 Task: Find a flat in Pila, Philippines for 2 guests from June 5 to June 16, with a price range of ₹14,000 to ₹18,000, 1 bedroom, 1 bed, 1 bathroom, self check-in, and English-speaking host.
Action: Mouse pressed left at (473, 118)
Screenshot: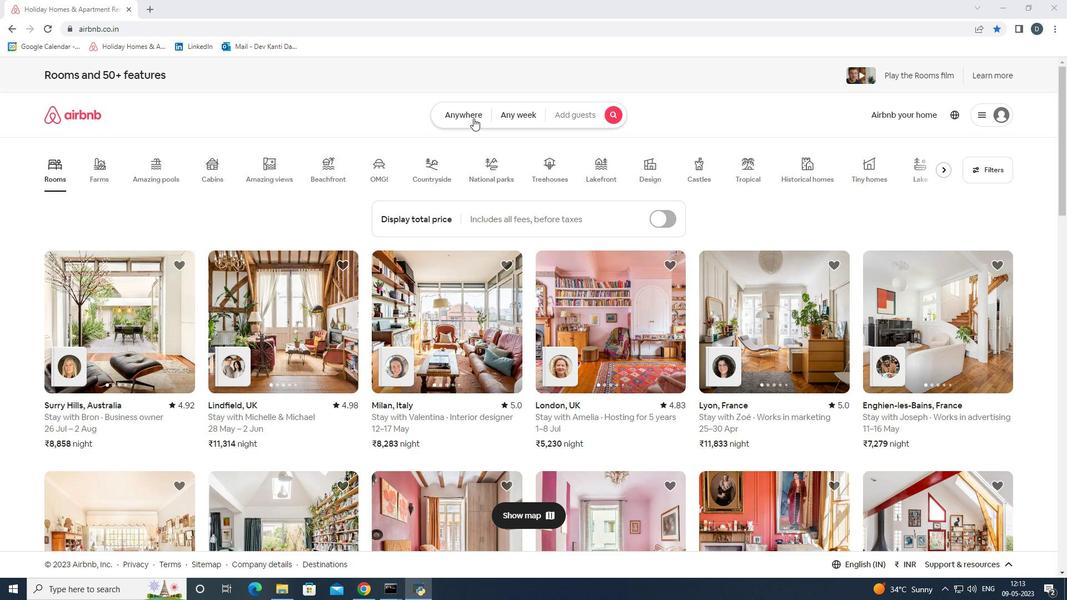 
Action: Mouse moved to (397, 159)
Screenshot: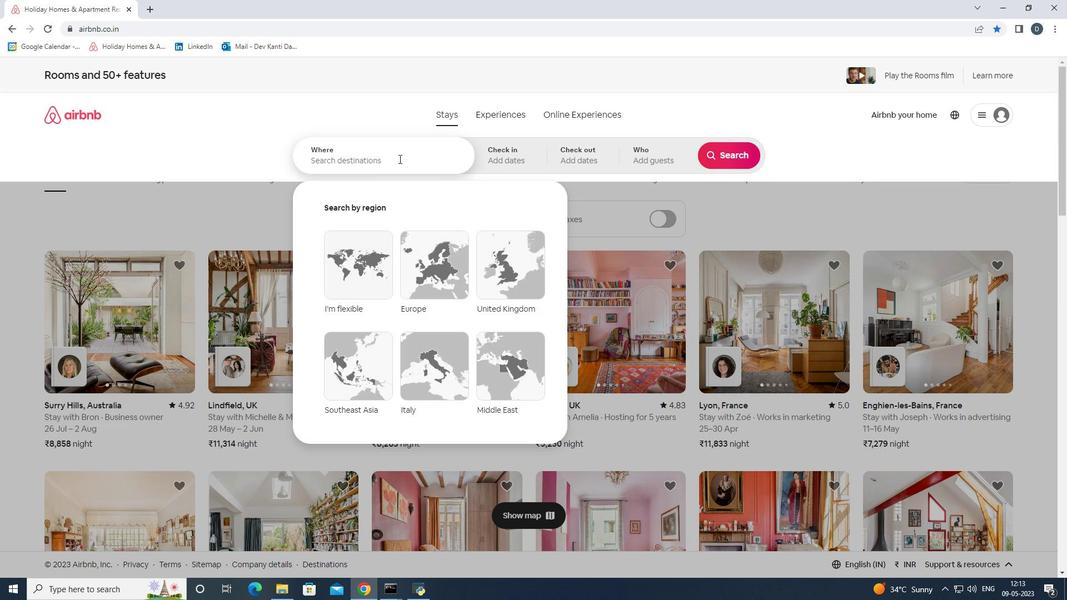 
Action: Mouse pressed left at (397, 159)
Screenshot: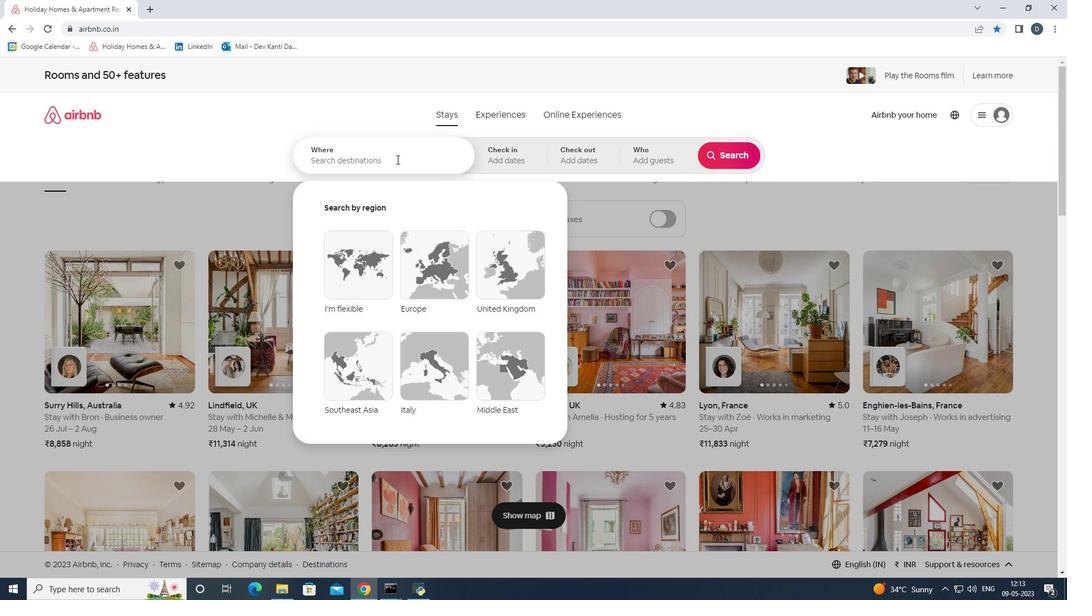 
Action: Key pressed <Key.shift><Key.shift><Key.shift>Pila,<Key.space><Key.shift><Key.shift><Key.shift><Key.shift><Key.shift><Key.shift><Key.shift><Key.shift><Key.shift>Philippines<Key.enter>
Screenshot: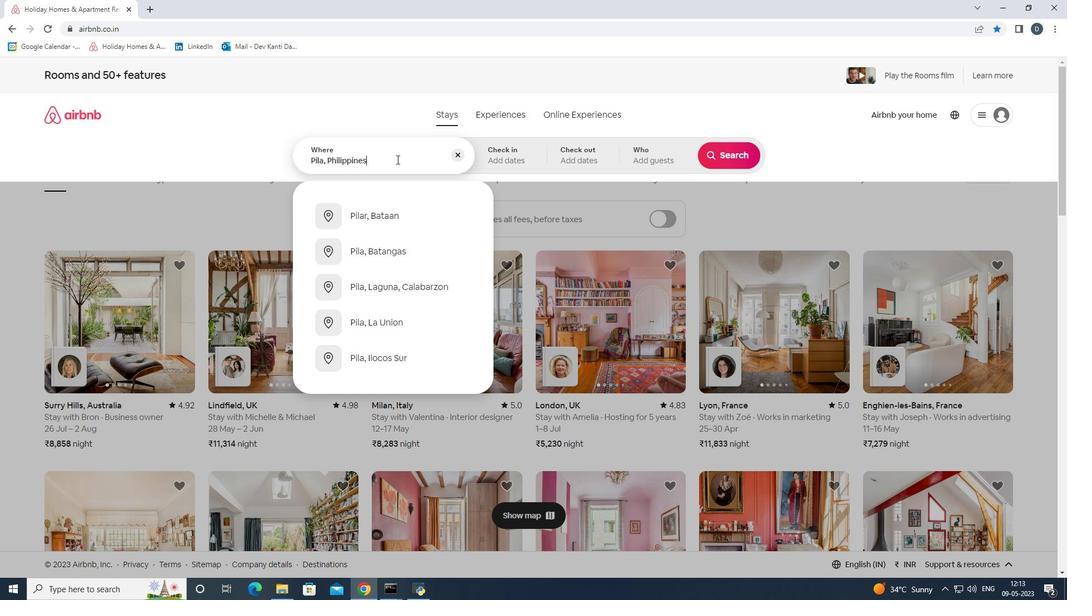 
Action: Mouse moved to (584, 313)
Screenshot: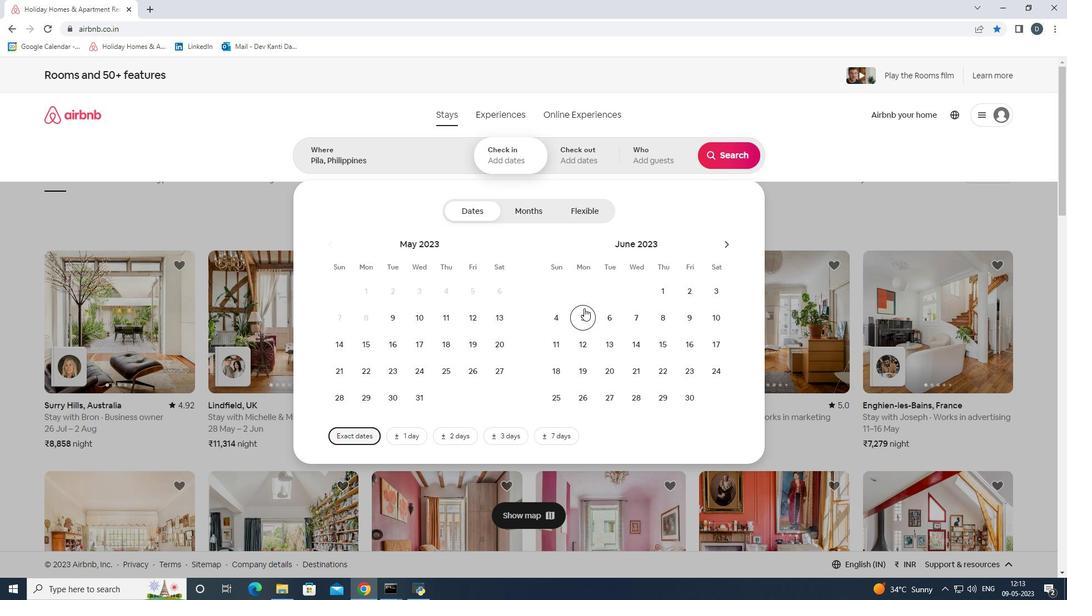 
Action: Mouse pressed left at (584, 313)
Screenshot: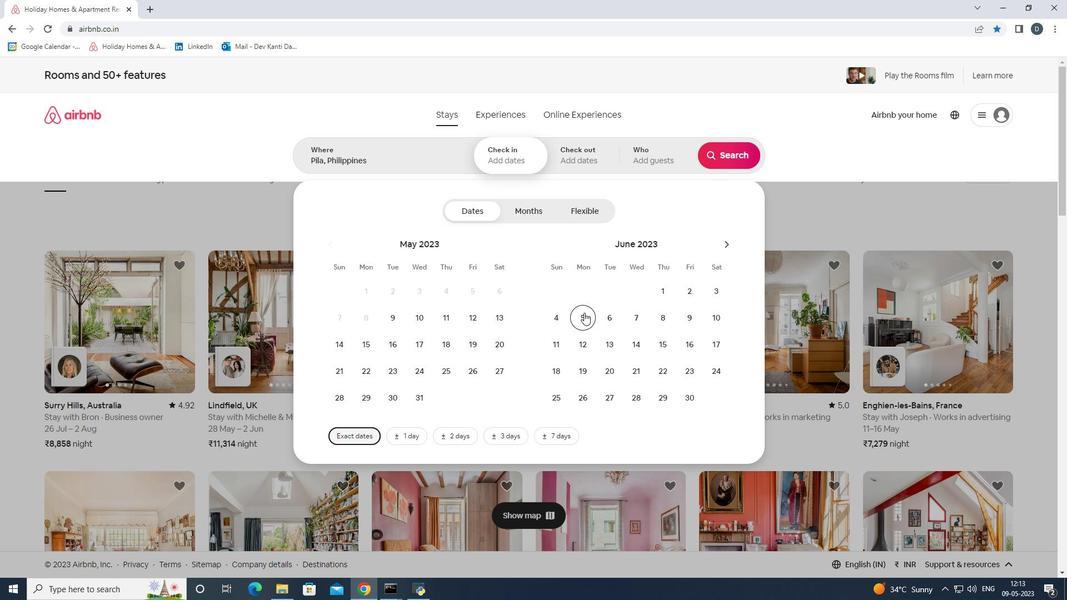 
Action: Mouse moved to (684, 342)
Screenshot: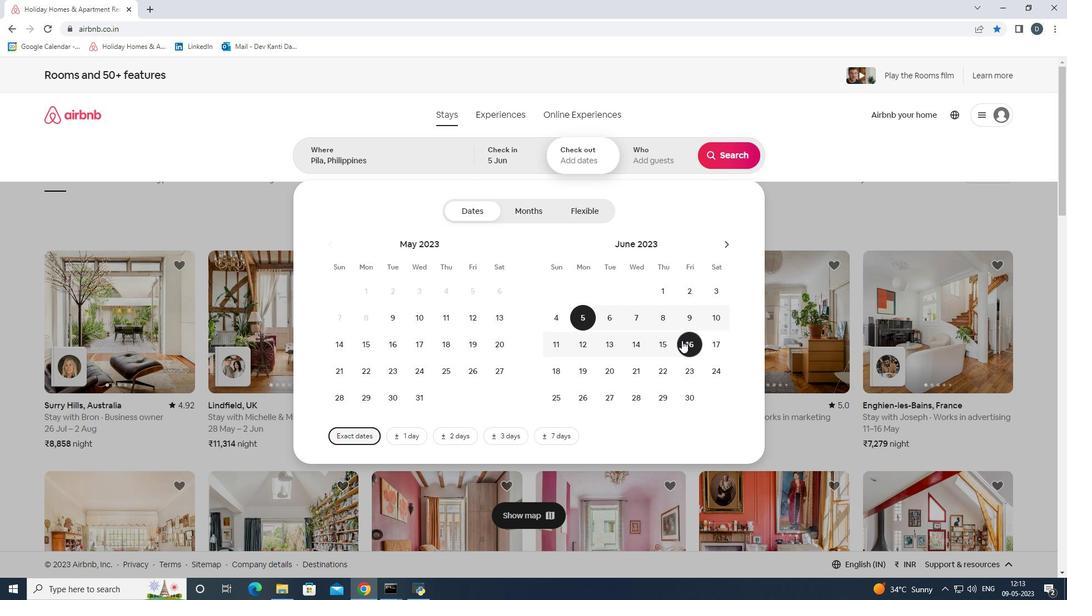 
Action: Mouse pressed left at (684, 342)
Screenshot: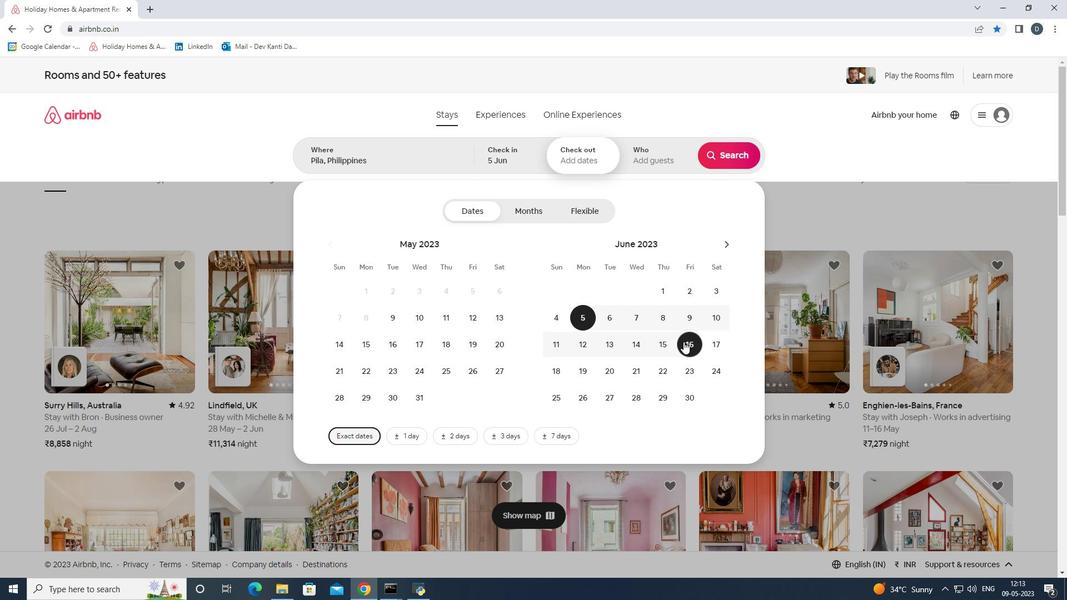 
Action: Mouse moved to (668, 162)
Screenshot: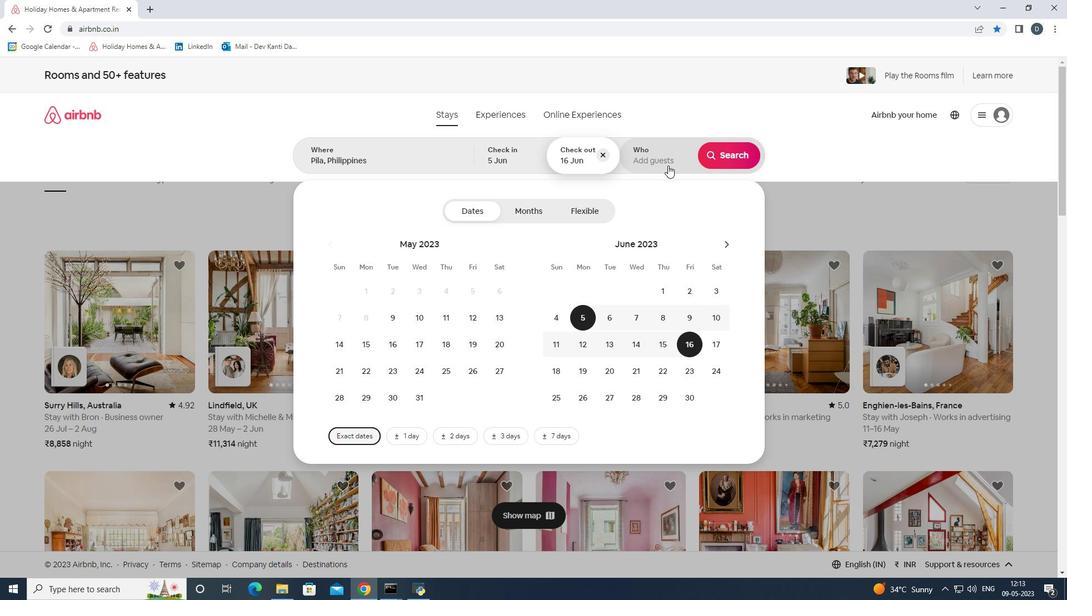 
Action: Mouse pressed left at (668, 162)
Screenshot: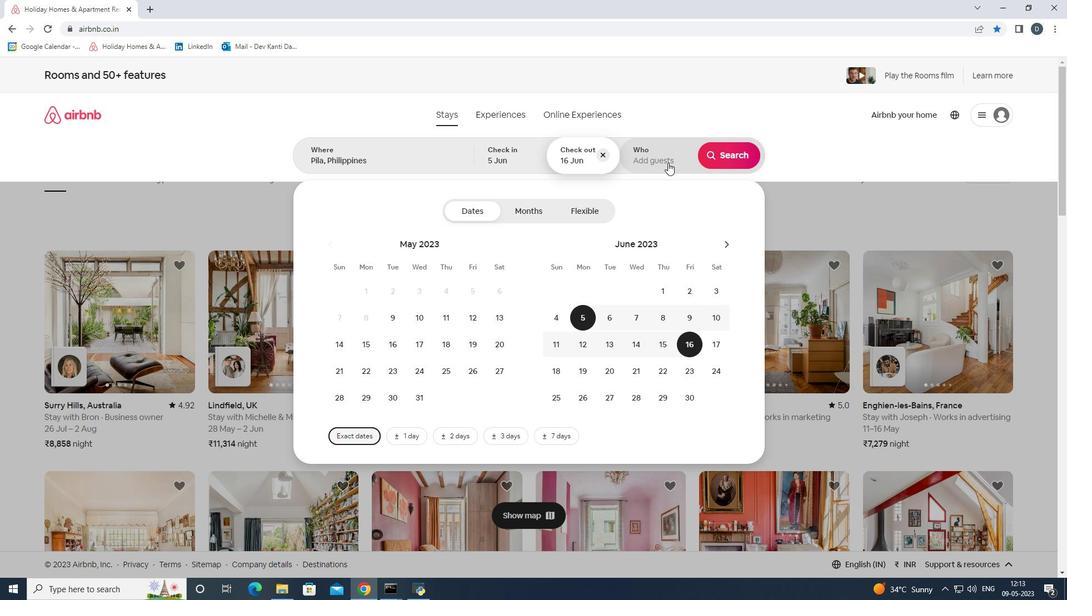 
Action: Mouse moved to (728, 215)
Screenshot: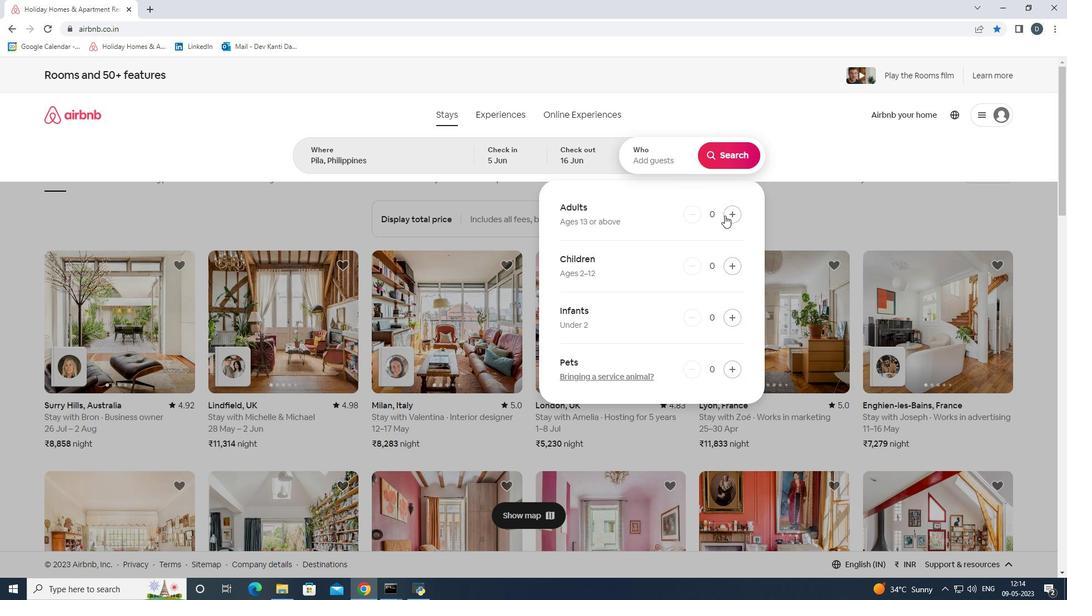 
Action: Mouse pressed left at (728, 215)
Screenshot: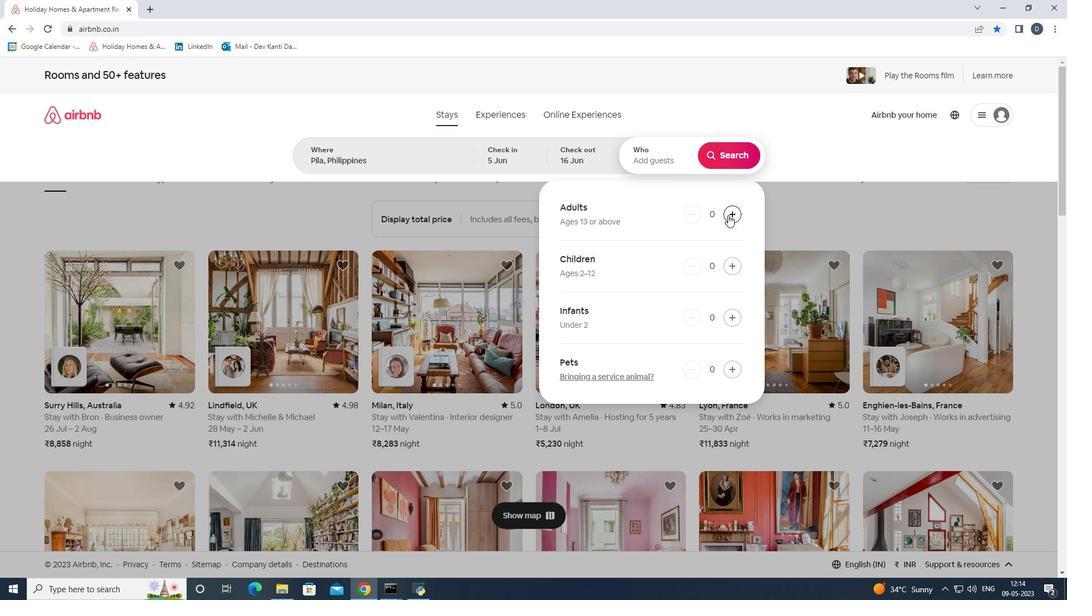 
Action: Mouse pressed left at (728, 215)
Screenshot: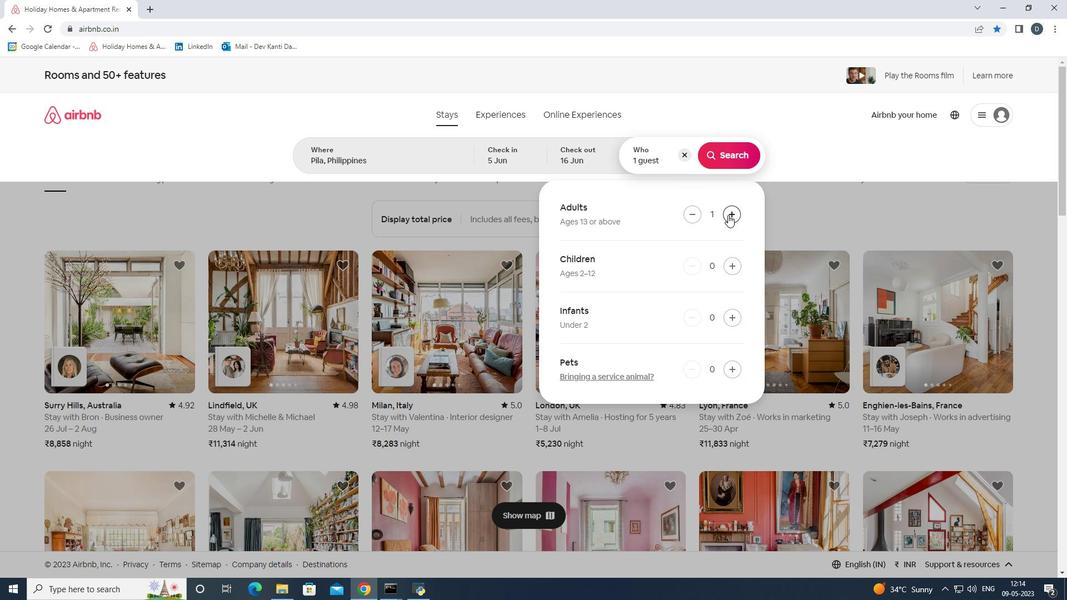 
Action: Mouse moved to (732, 162)
Screenshot: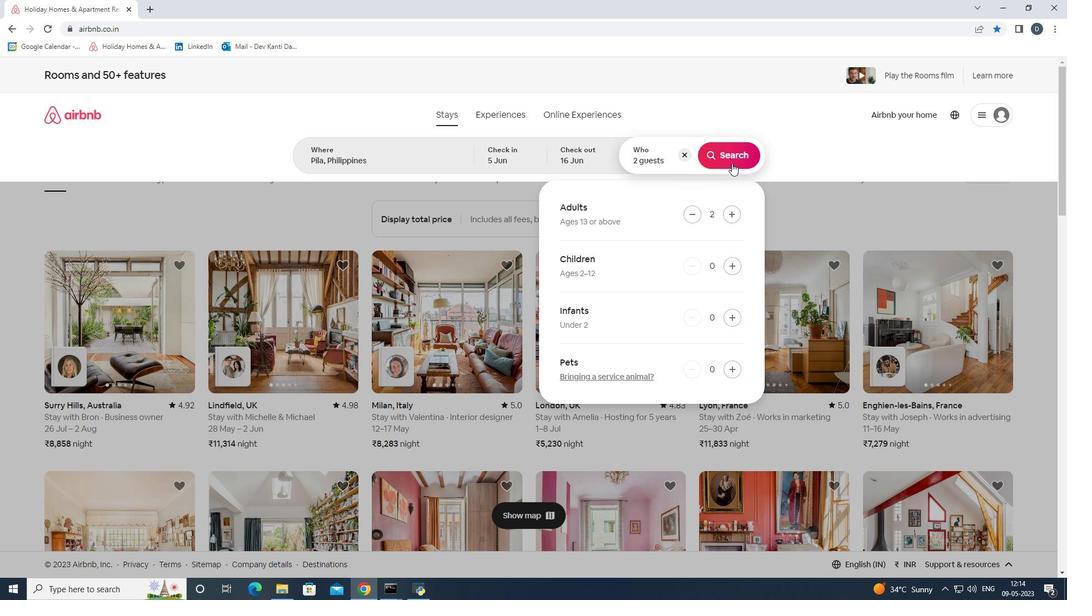 
Action: Mouse pressed left at (732, 162)
Screenshot: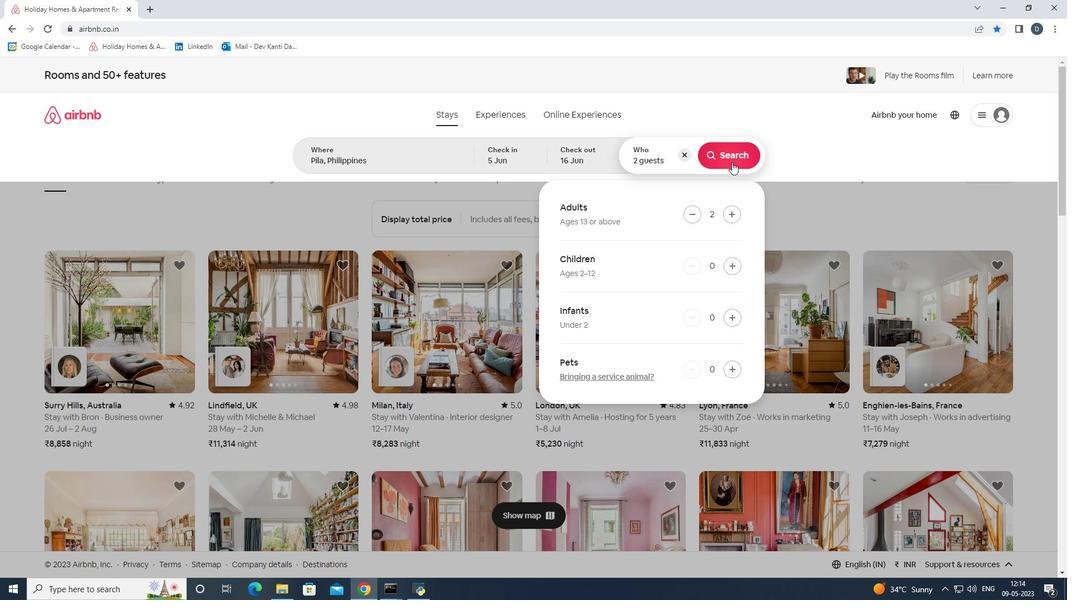 
Action: Mouse moved to (1010, 122)
Screenshot: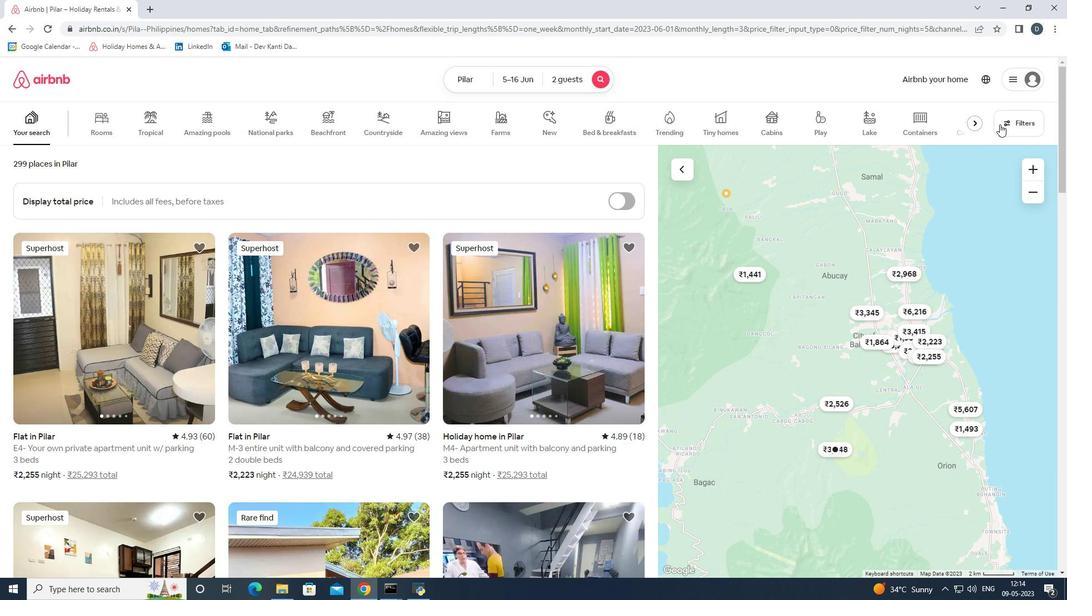 
Action: Mouse pressed left at (1010, 122)
Screenshot: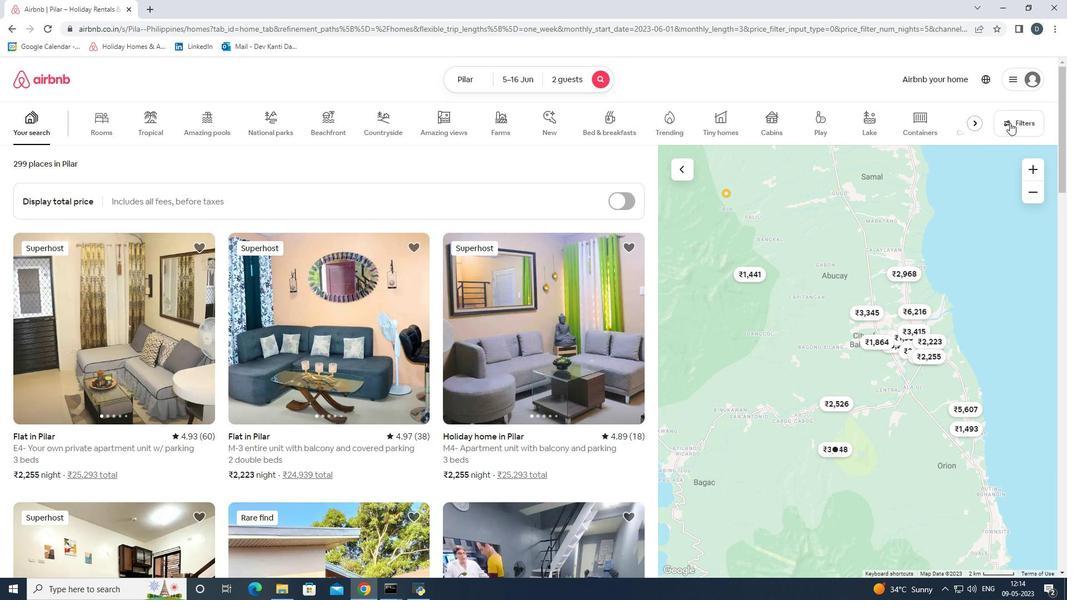 
Action: Mouse moved to (471, 395)
Screenshot: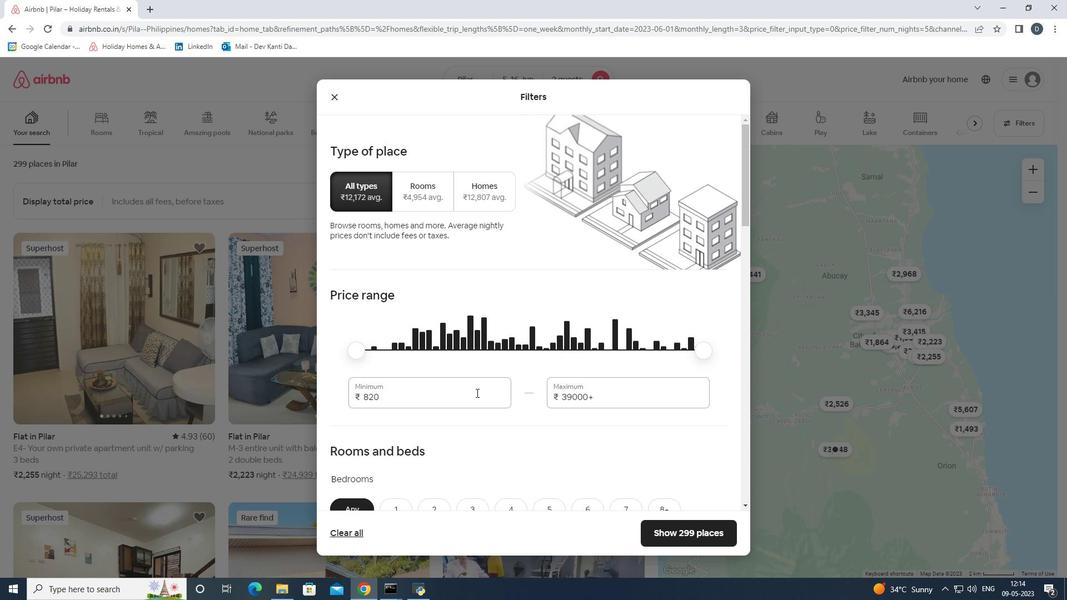 
Action: Mouse pressed left at (471, 395)
Screenshot: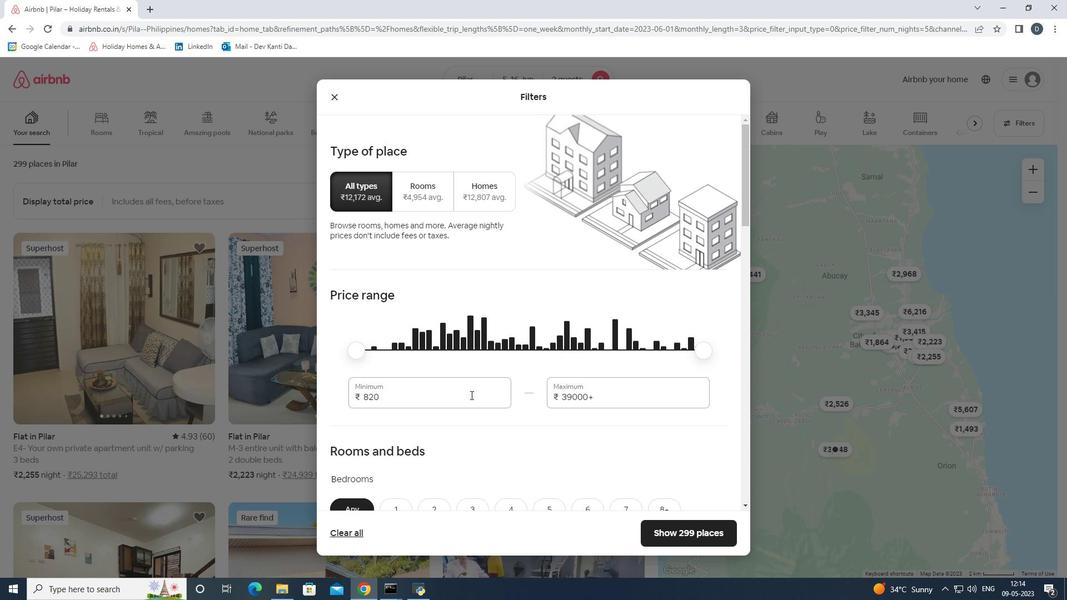 
Action: Mouse pressed left at (471, 395)
Screenshot: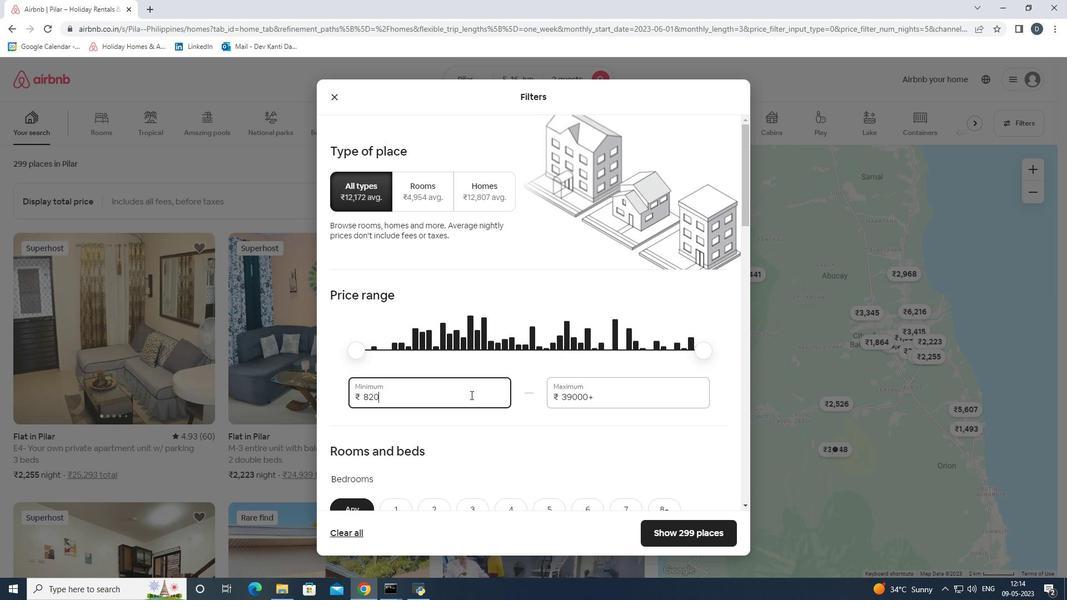 
Action: Mouse moved to (470, 395)
Screenshot: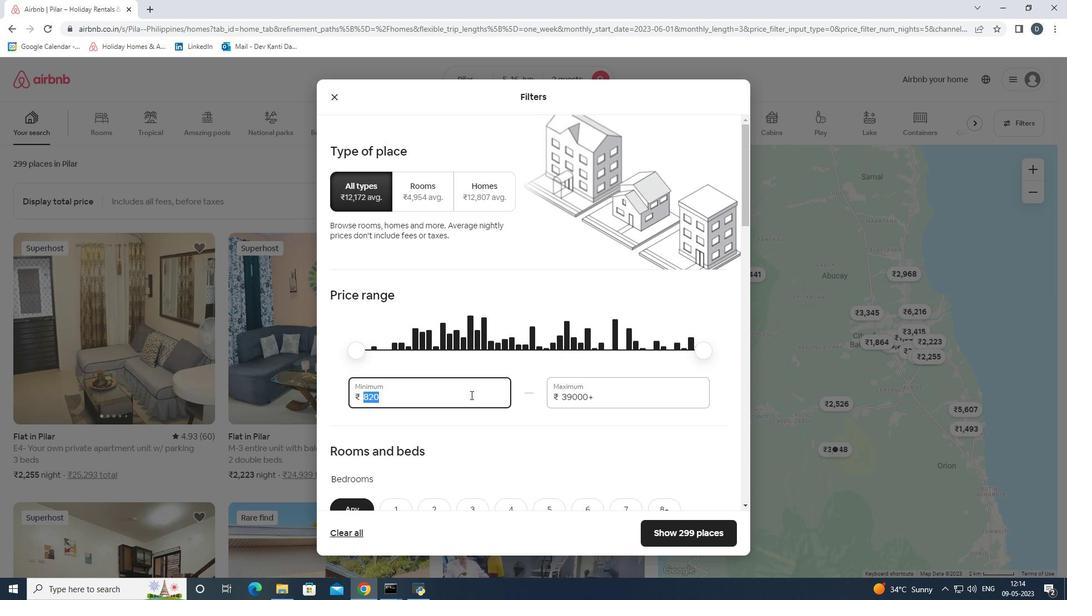 
Action: Key pressed 14000<Key.tab>18000
Screenshot: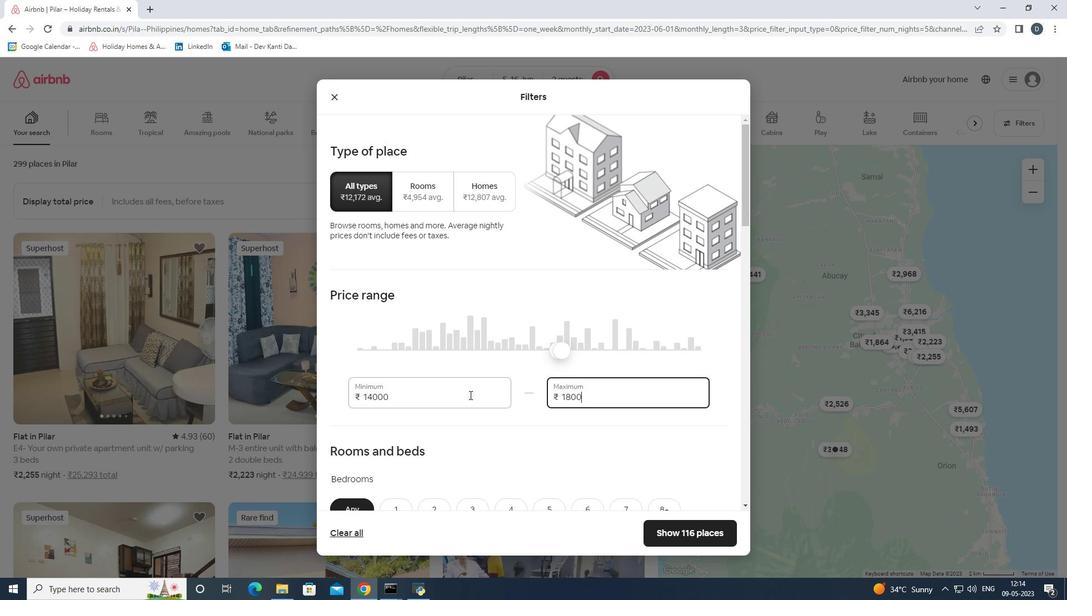 
Action: Mouse scrolled (470, 394) with delta (0, 0)
Screenshot: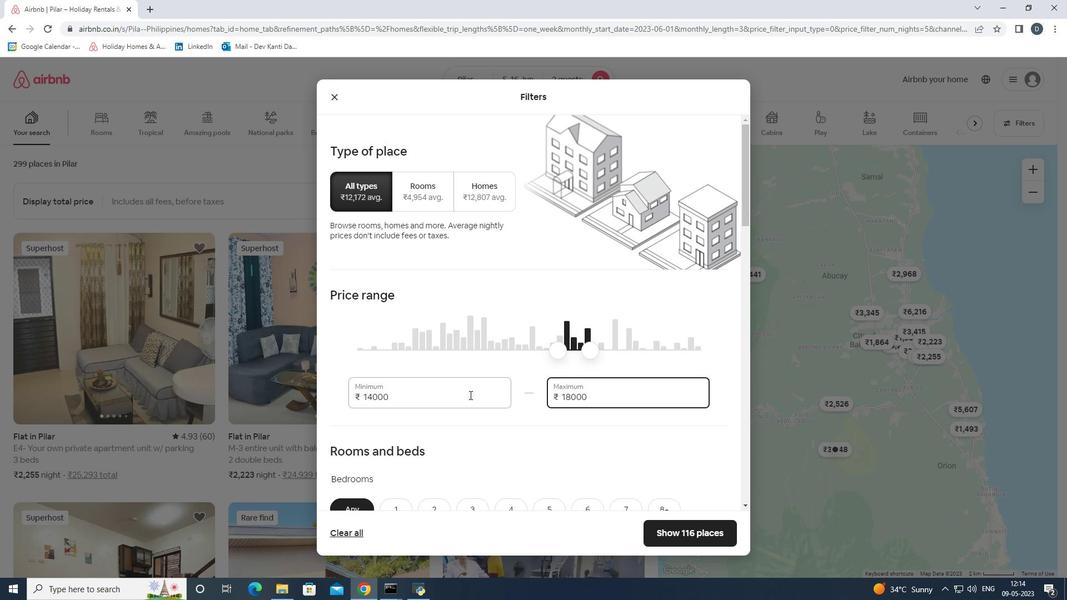 
Action: Mouse moved to (469, 395)
Screenshot: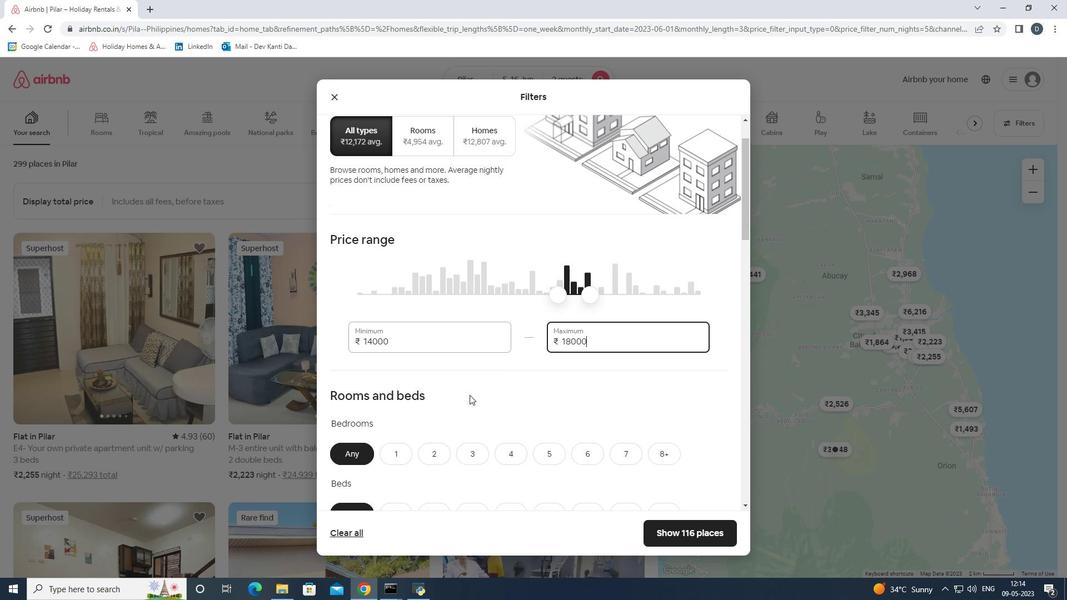 
Action: Mouse scrolled (469, 394) with delta (0, 0)
Screenshot: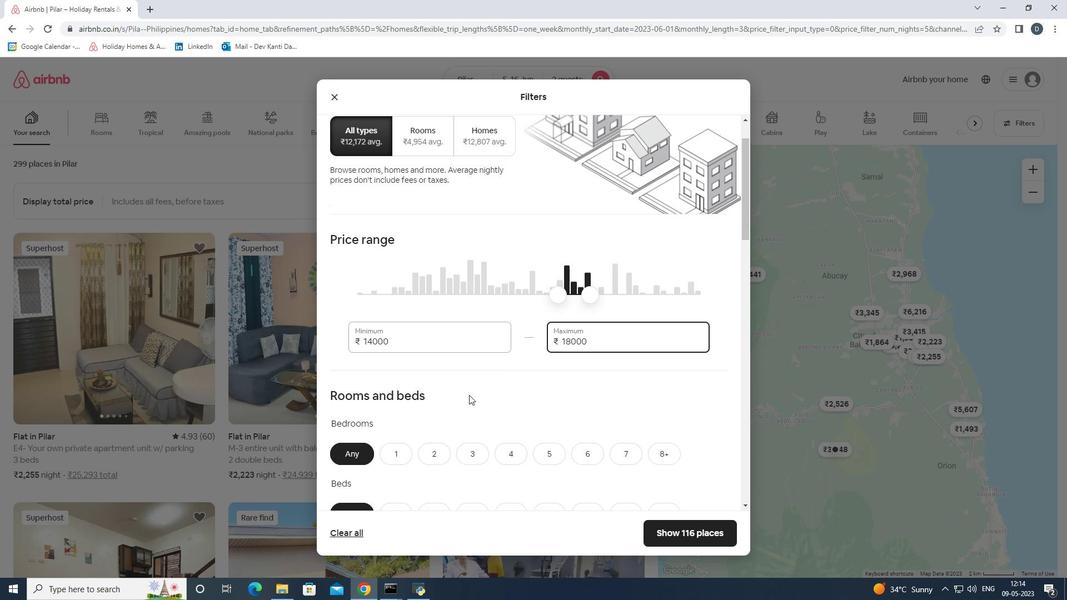 
Action: Mouse moved to (468, 395)
Screenshot: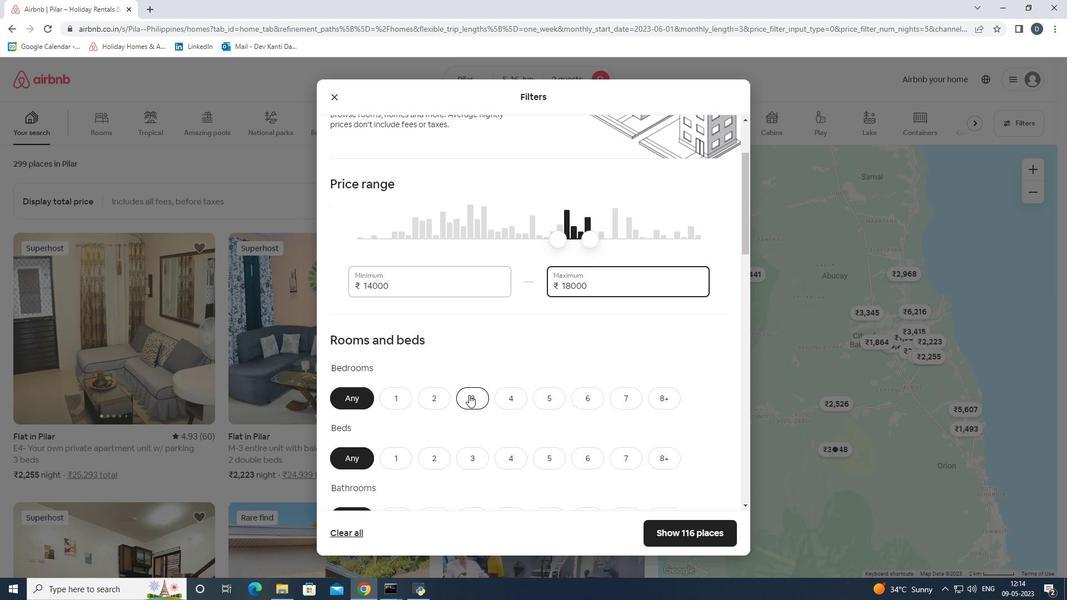 
Action: Mouse scrolled (468, 394) with delta (0, 0)
Screenshot: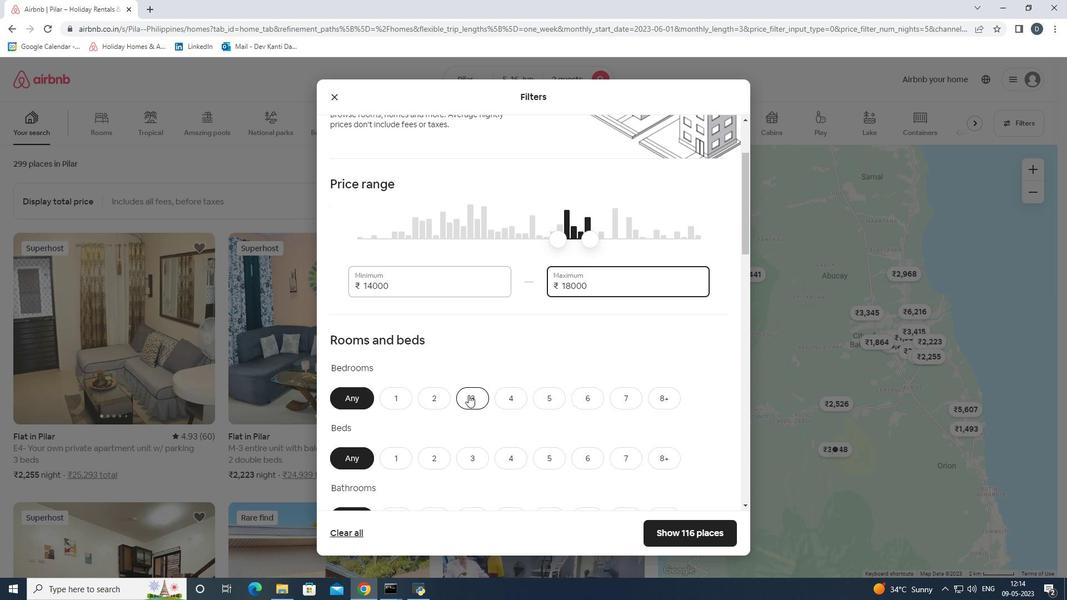 
Action: Mouse moved to (400, 345)
Screenshot: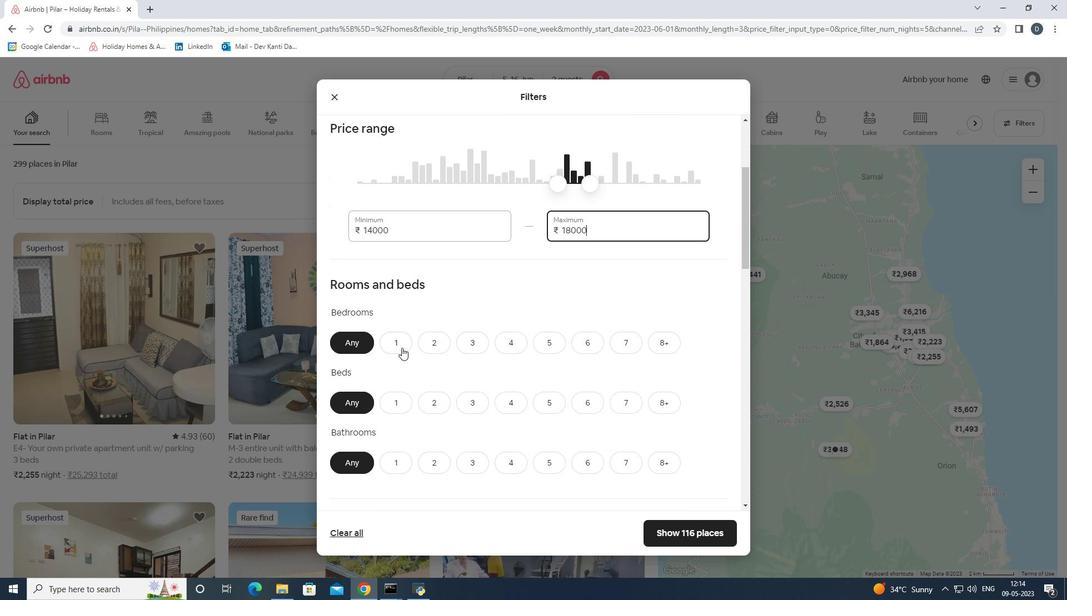 
Action: Mouse pressed left at (400, 345)
Screenshot: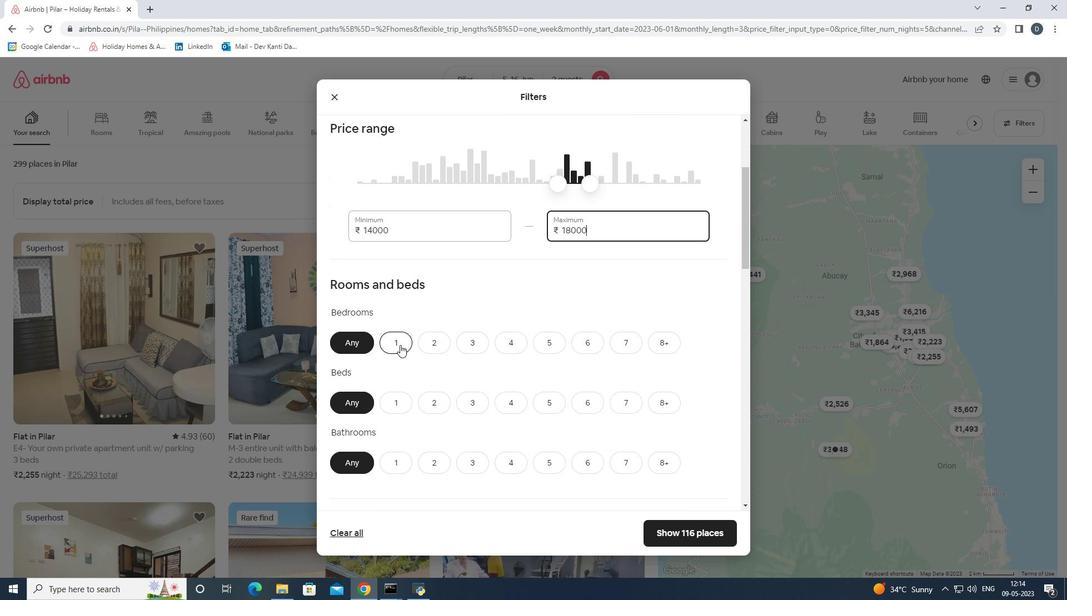 
Action: Mouse moved to (394, 401)
Screenshot: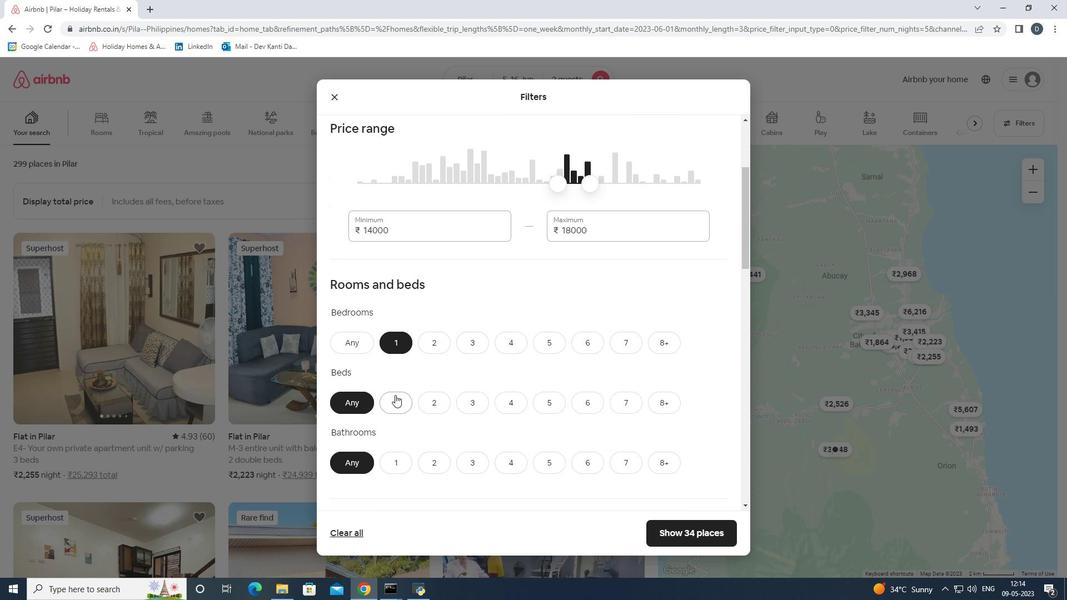 
Action: Mouse pressed left at (394, 401)
Screenshot: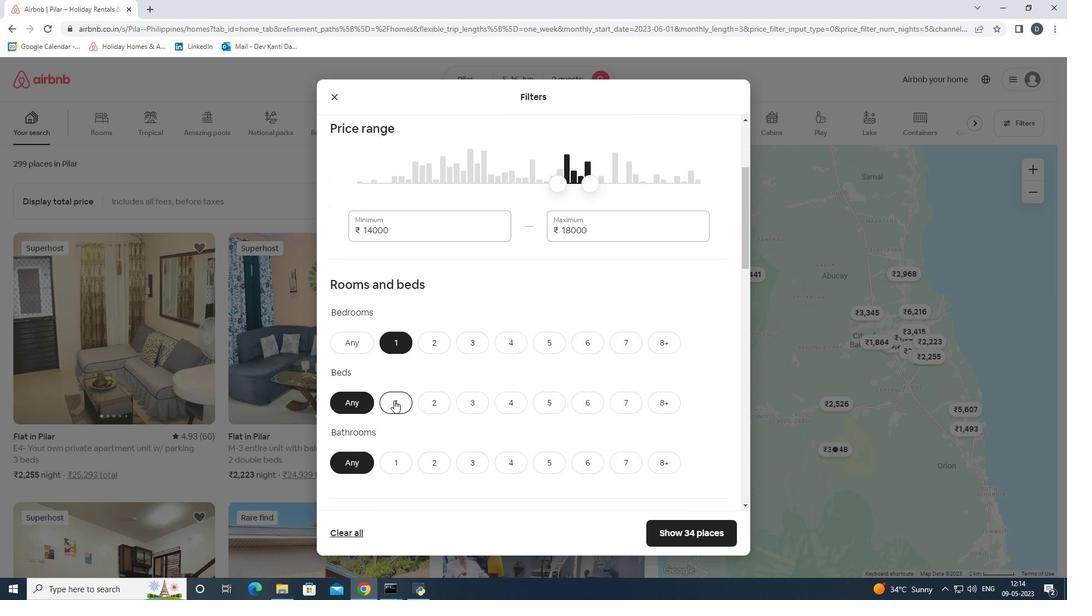 
Action: Mouse moved to (391, 456)
Screenshot: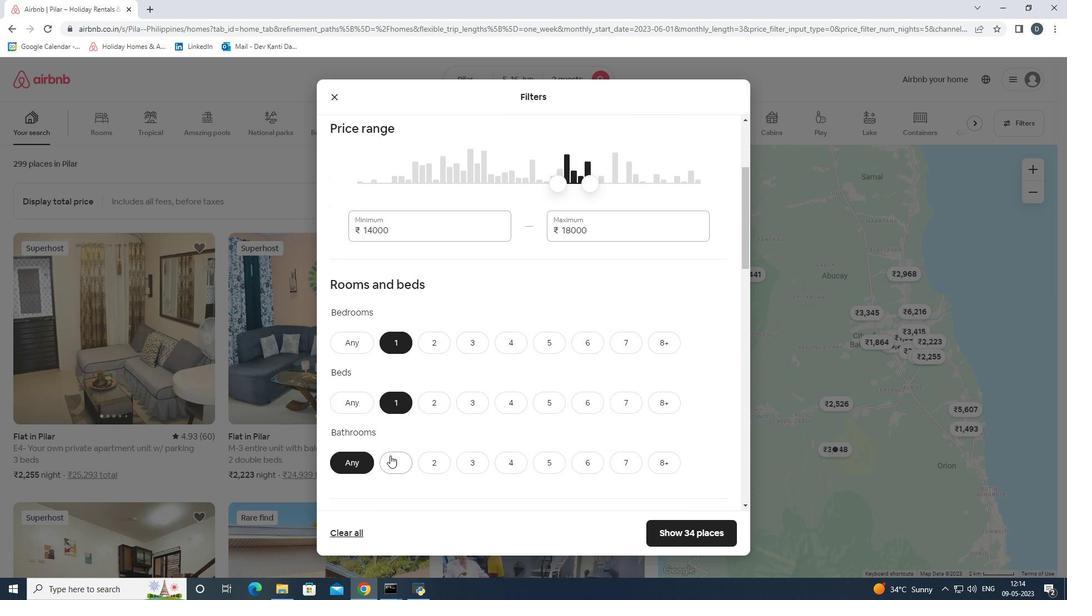 
Action: Mouse pressed left at (391, 456)
Screenshot: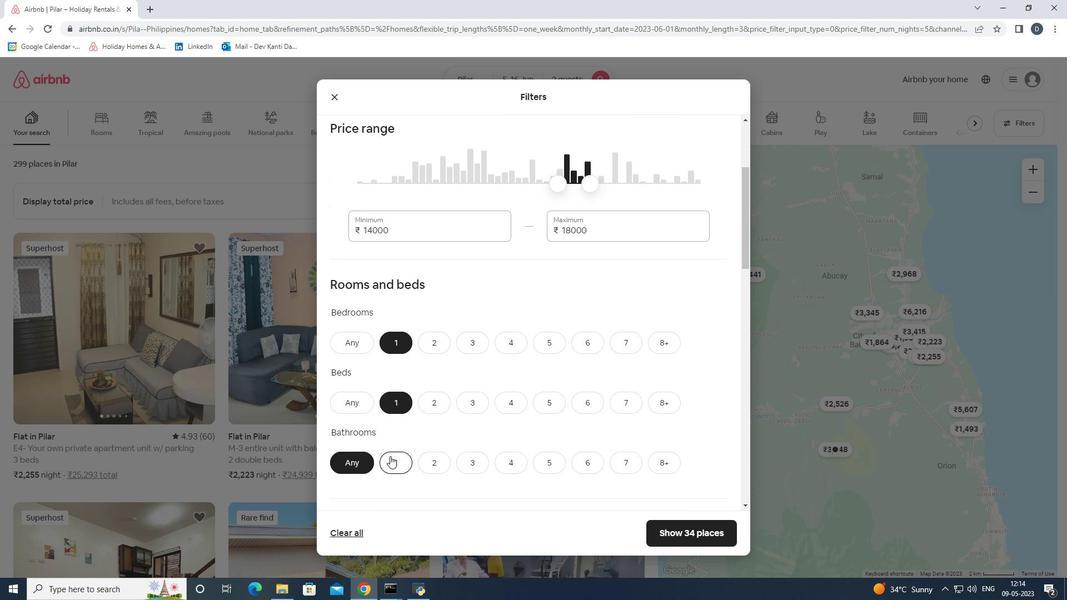 
Action: Mouse scrolled (391, 456) with delta (0, 0)
Screenshot: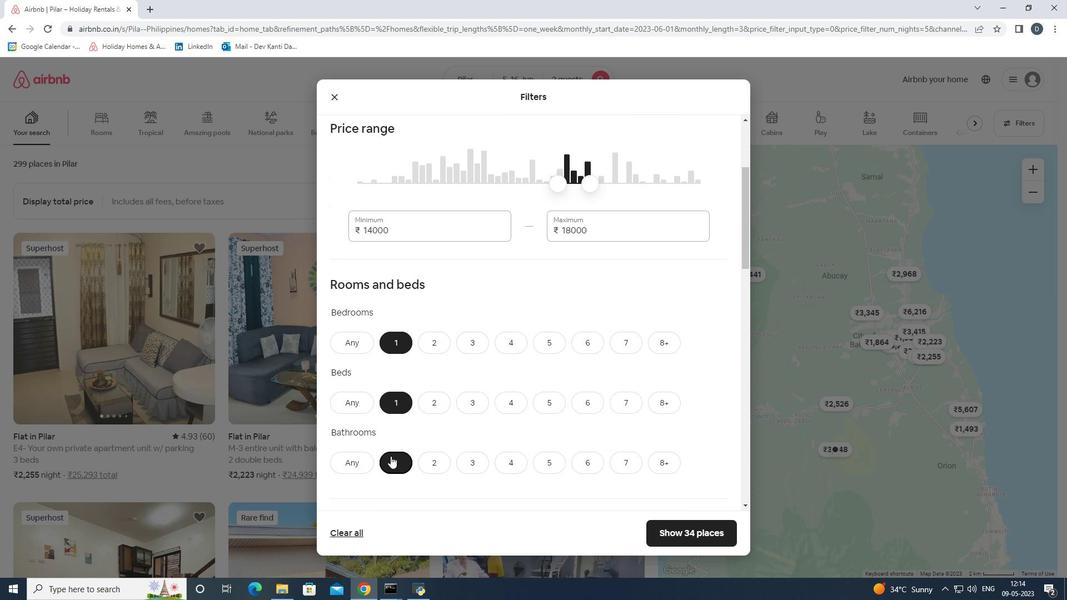 
Action: Mouse scrolled (391, 456) with delta (0, 0)
Screenshot: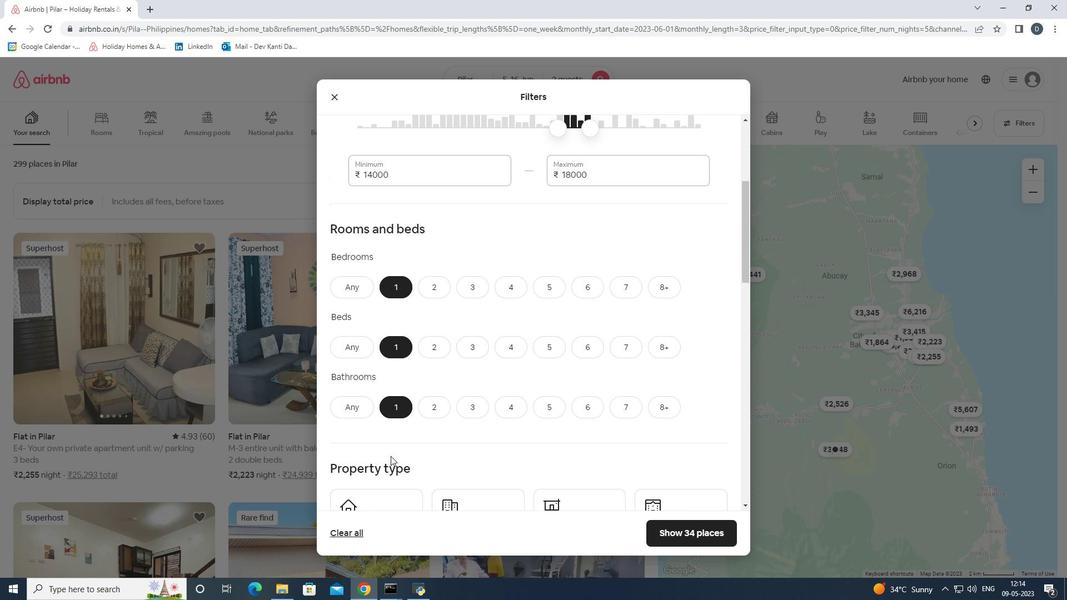 
Action: Mouse pressed left at (391, 456)
Screenshot: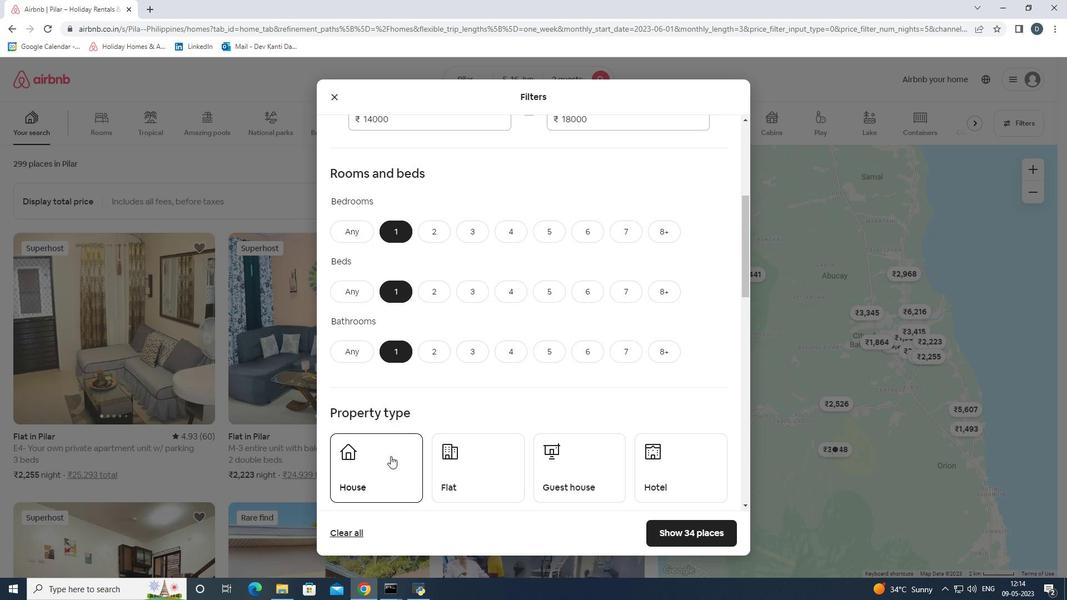 
Action: Mouse moved to (455, 460)
Screenshot: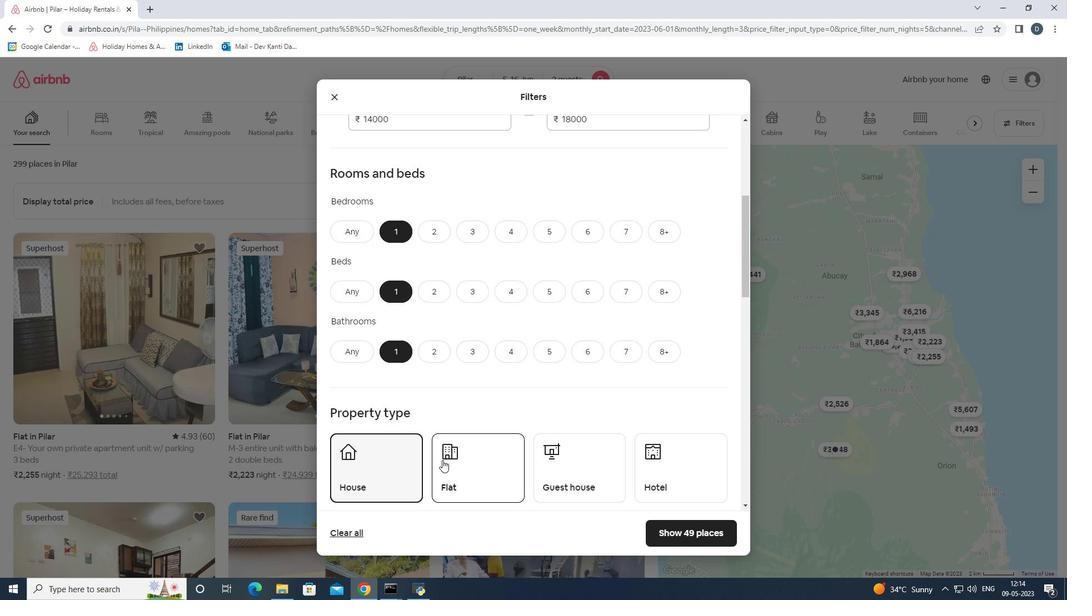 
Action: Mouse pressed left at (455, 460)
Screenshot: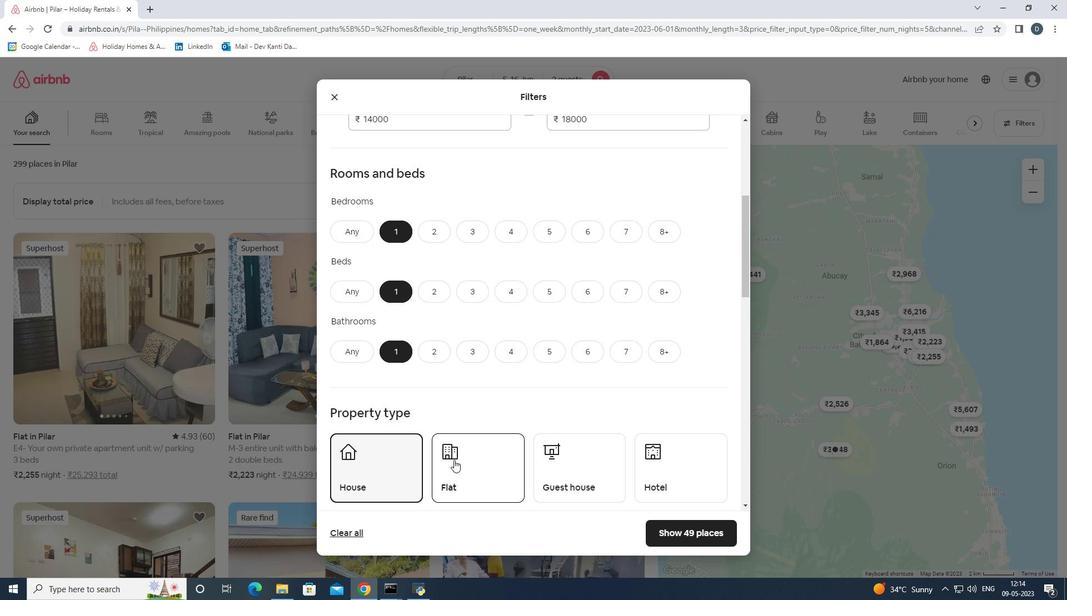 
Action: Mouse moved to (549, 463)
Screenshot: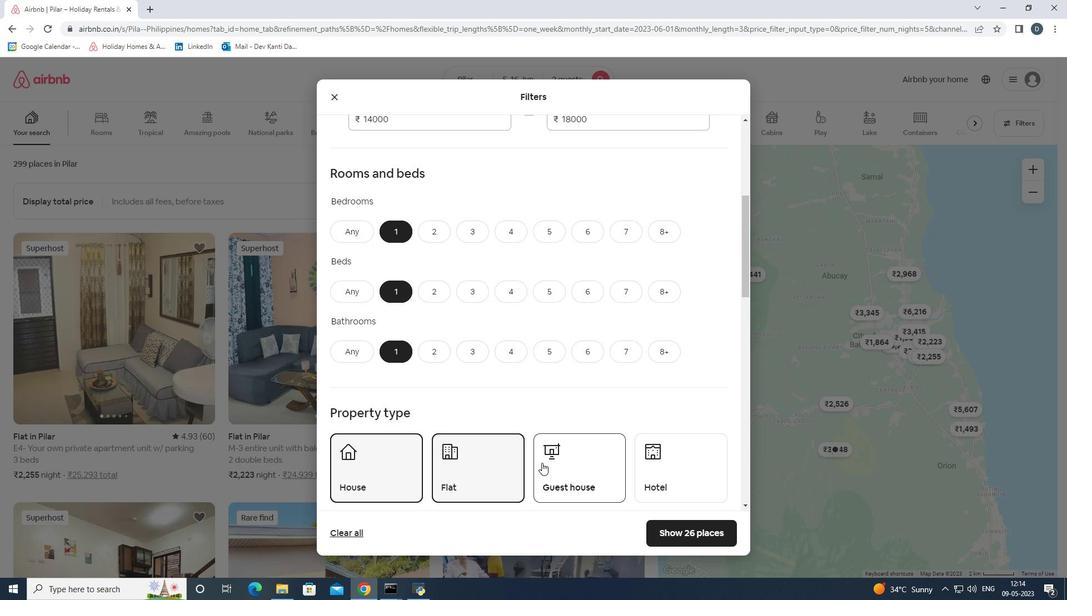 
Action: Mouse pressed left at (549, 463)
Screenshot: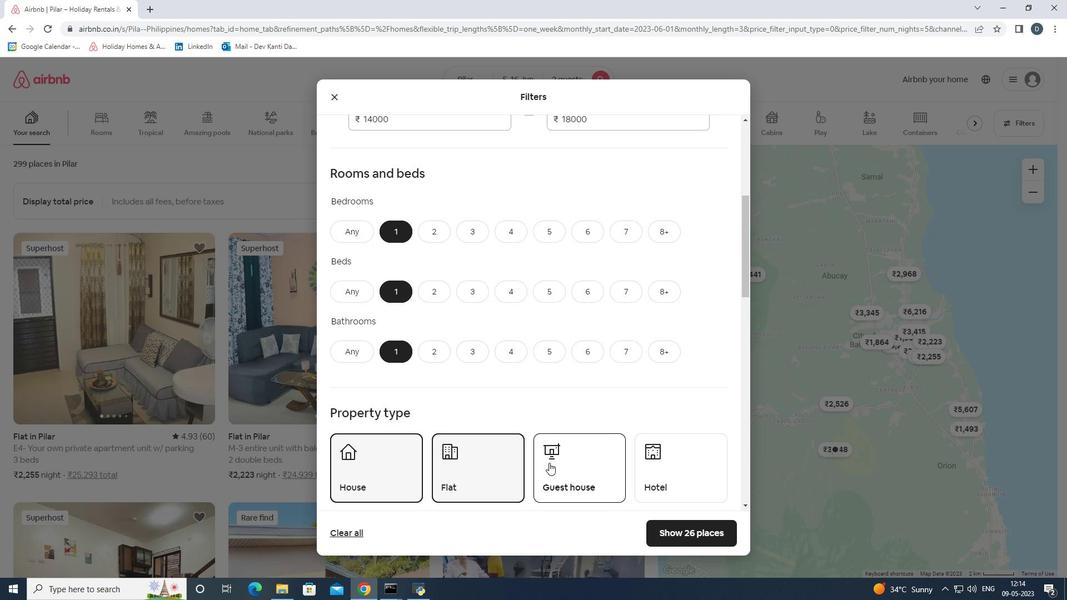 
Action: Mouse moved to (654, 457)
Screenshot: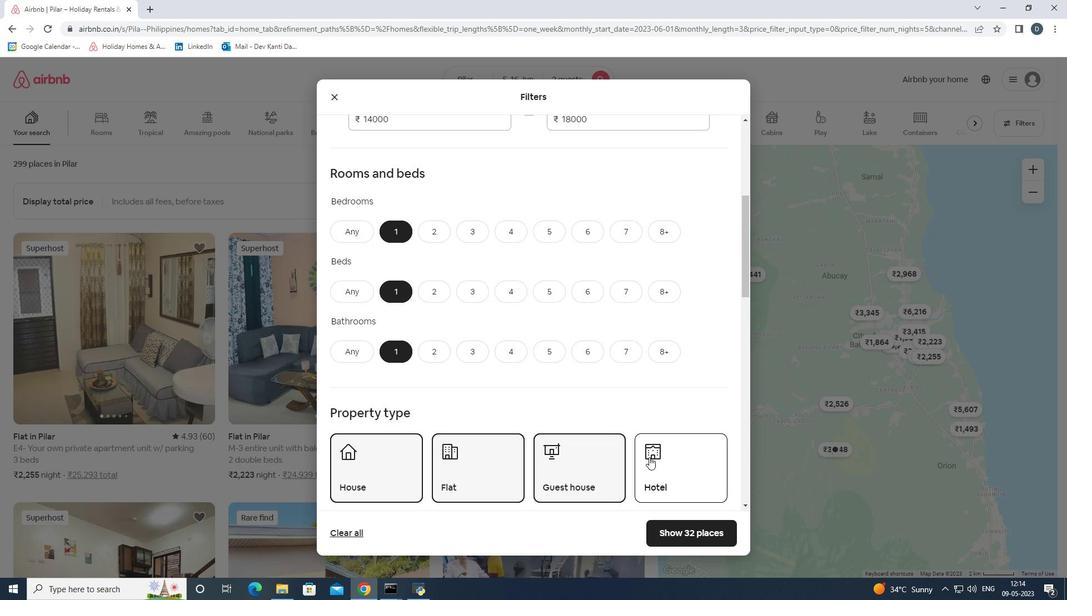 
Action: Mouse pressed left at (654, 457)
Screenshot: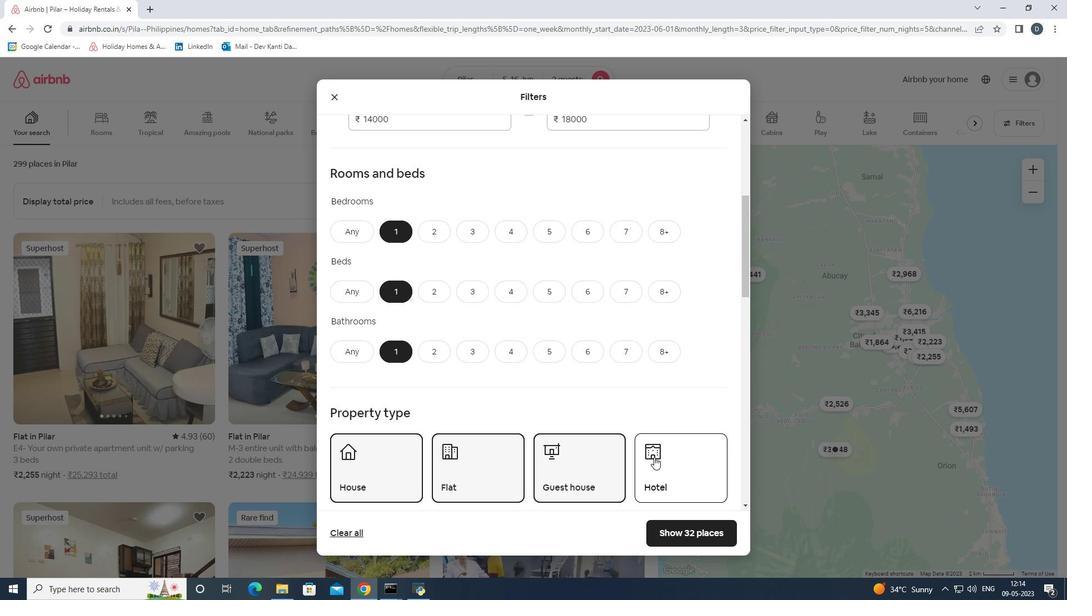 
Action: Mouse scrolled (654, 457) with delta (0, 0)
Screenshot: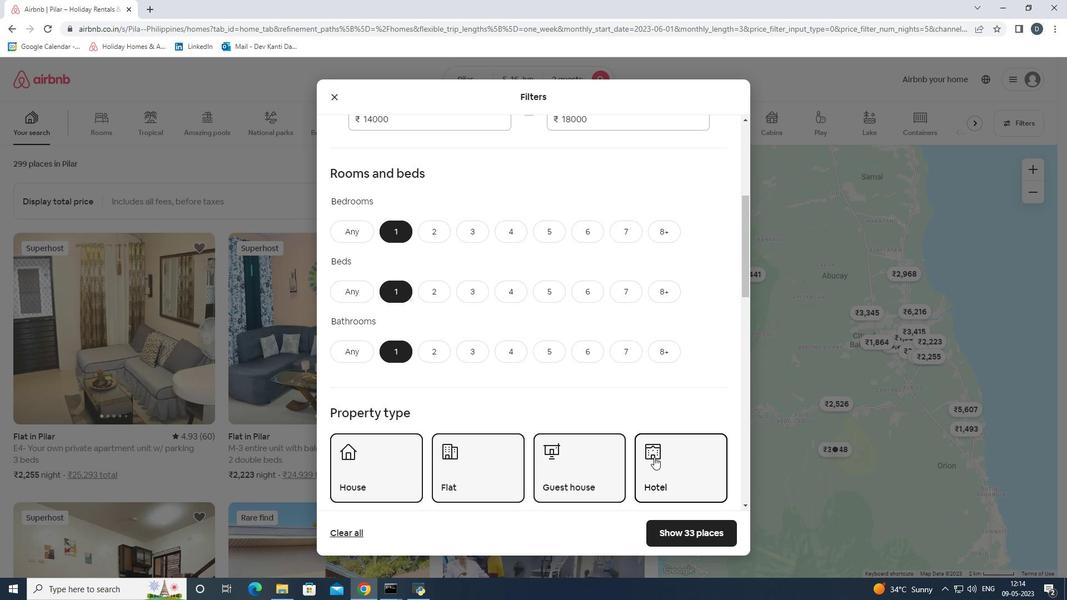 
Action: Mouse scrolled (654, 457) with delta (0, 0)
Screenshot: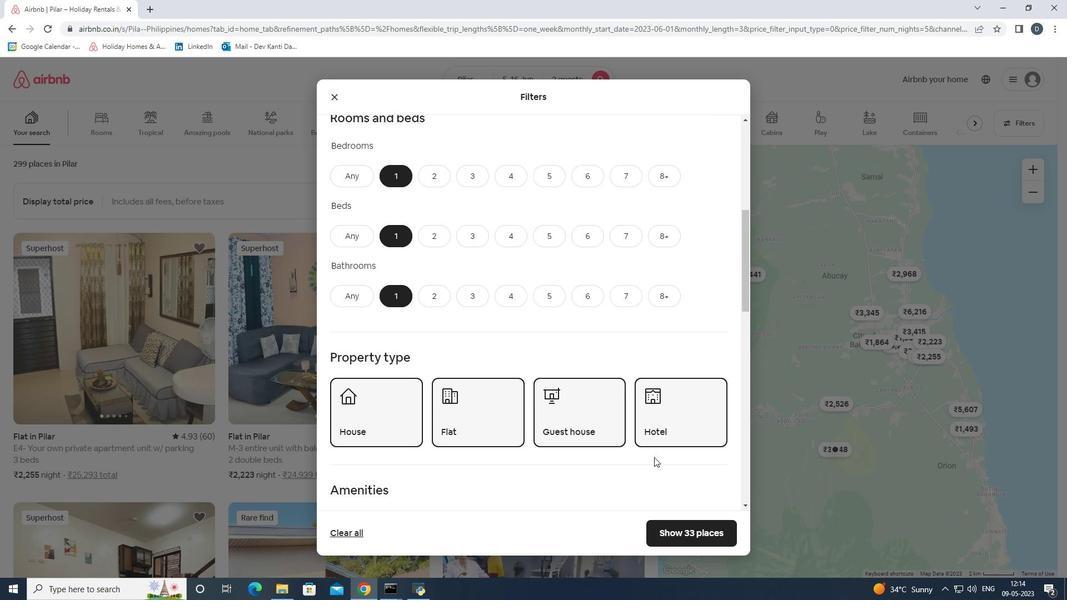 
Action: Mouse scrolled (654, 457) with delta (0, 0)
Screenshot: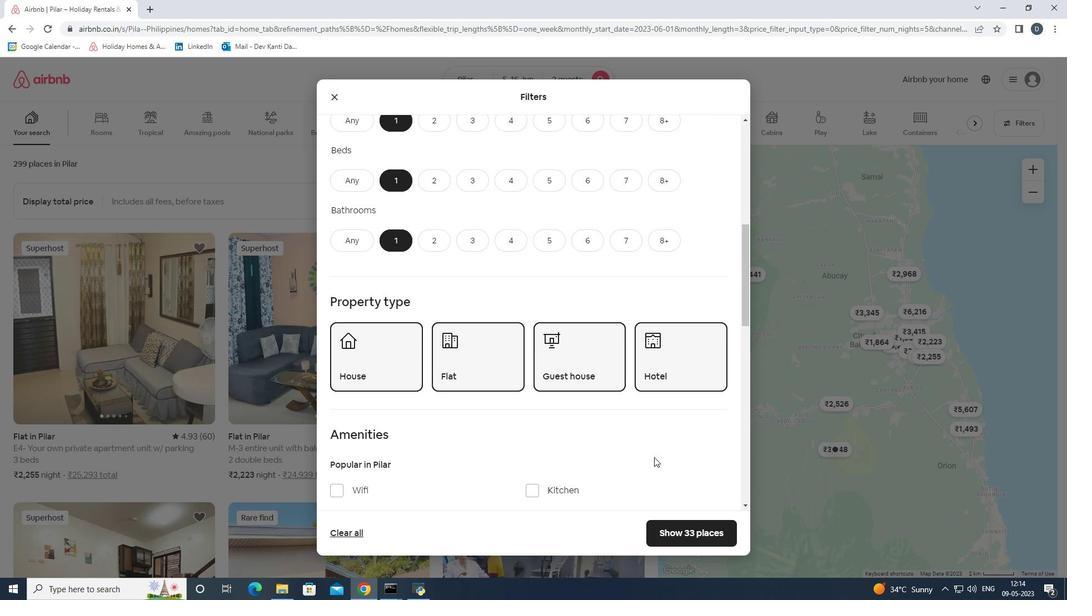 
Action: Mouse scrolled (654, 457) with delta (0, 0)
Screenshot: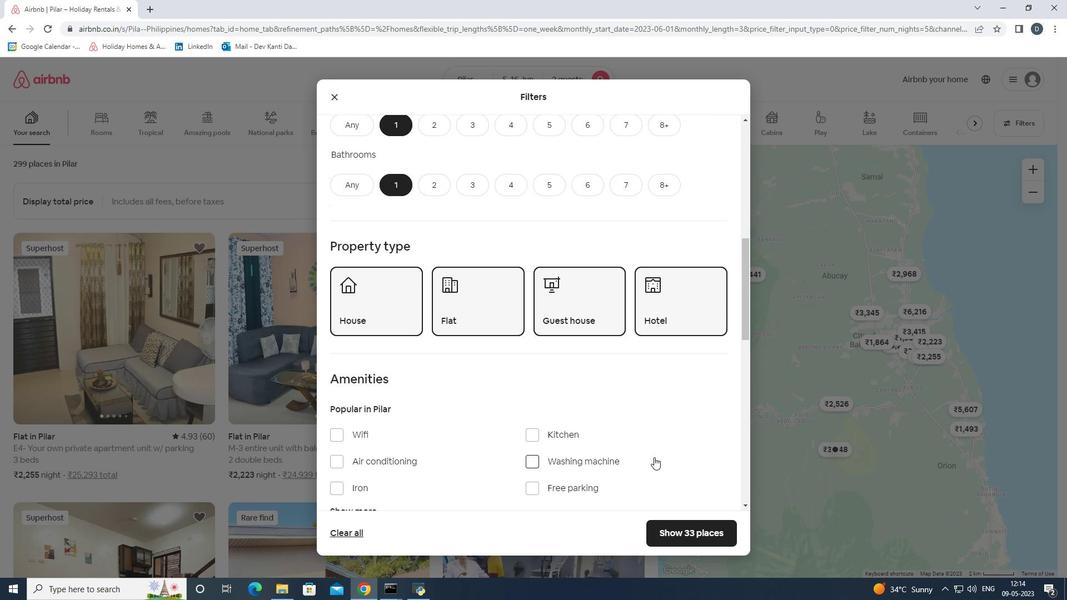 
Action: Mouse moved to (655, 457)
Screenshot: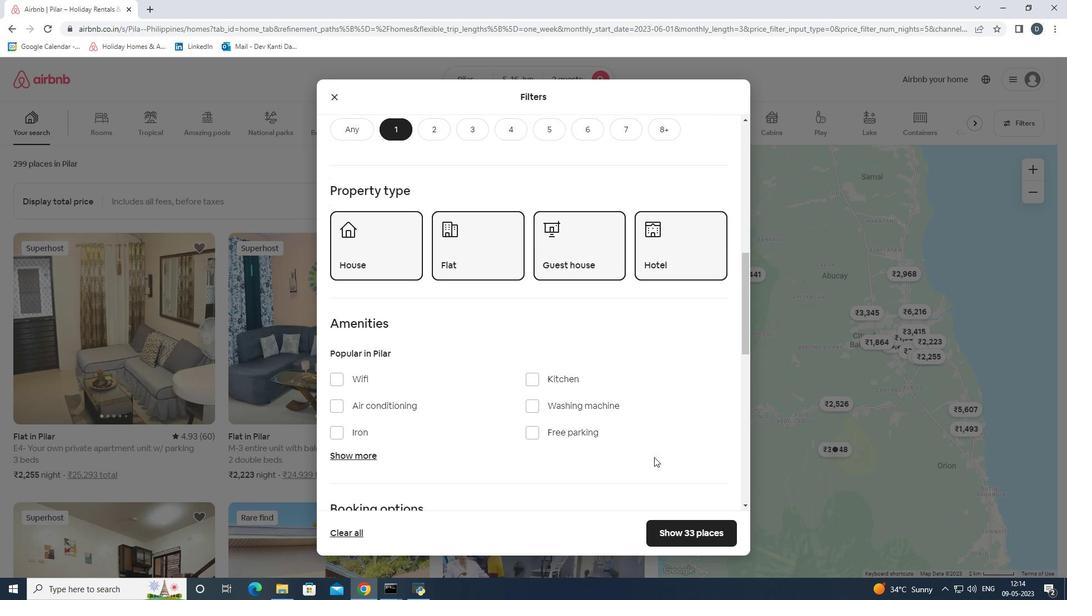 
Action: Mouse scrolled (655, 456) with delta (0, 0)
Screenshot: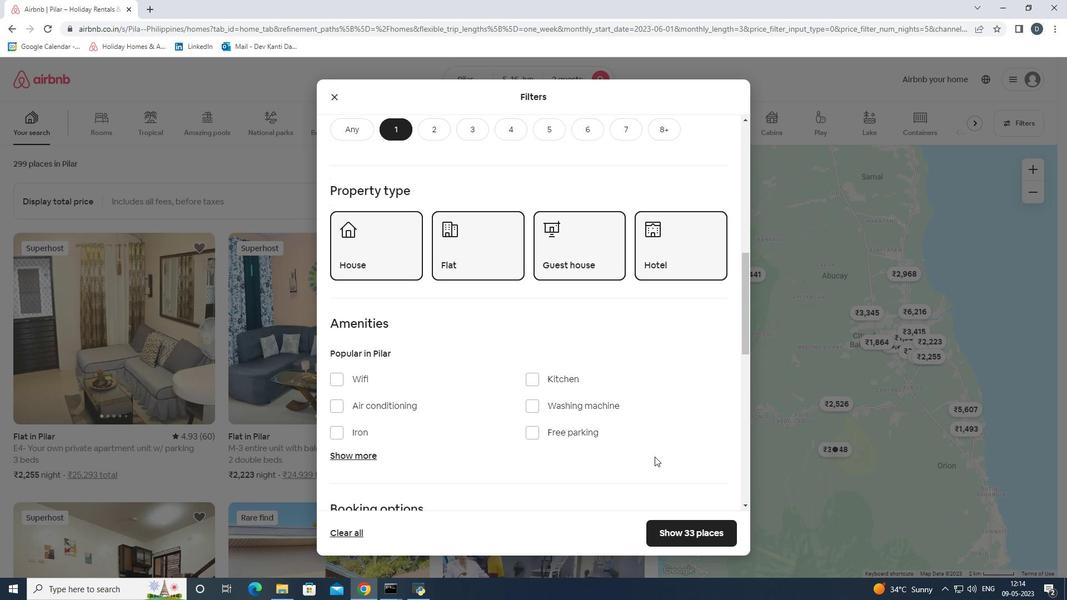 
Action: Mouse moved to (656, 456)
Screenshot: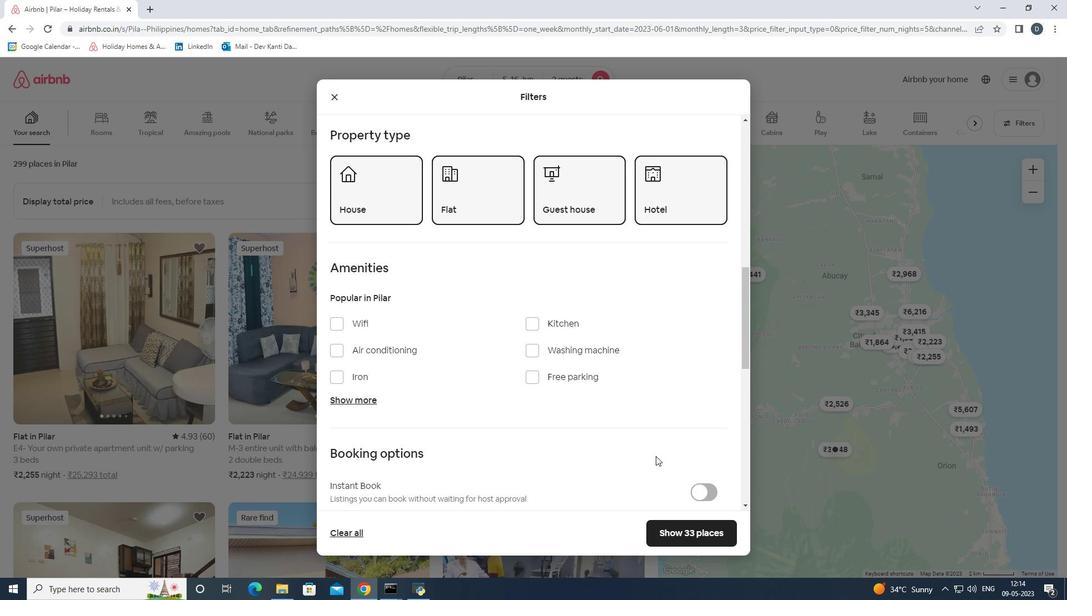 
Action: Mouse scrolled (656, 455) with delta (0, 0)
Screenshot: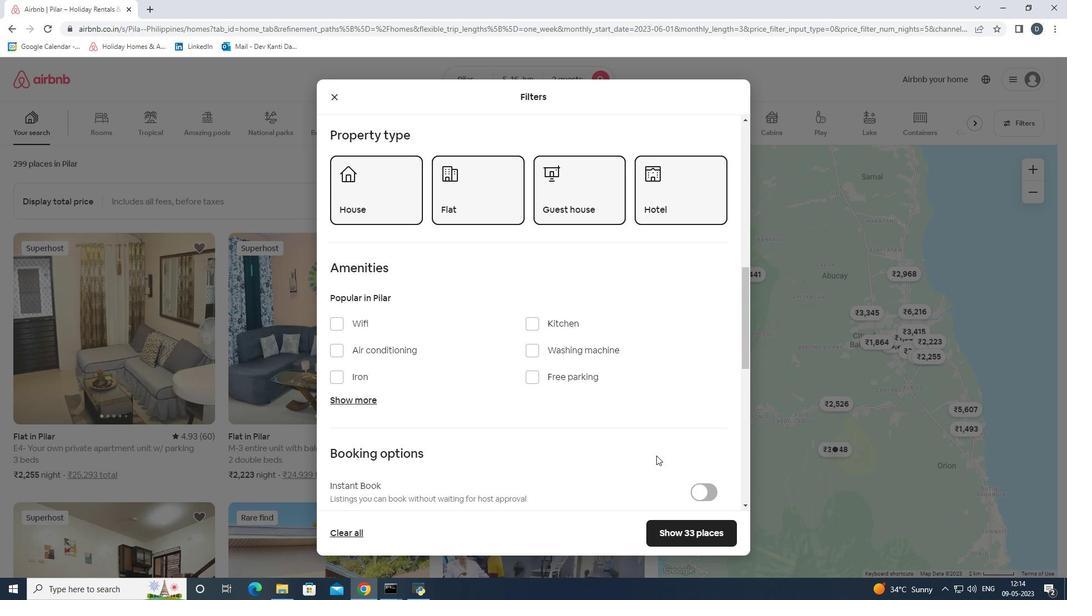 
Action: Mouse moved to (657, 456)
Screenshot: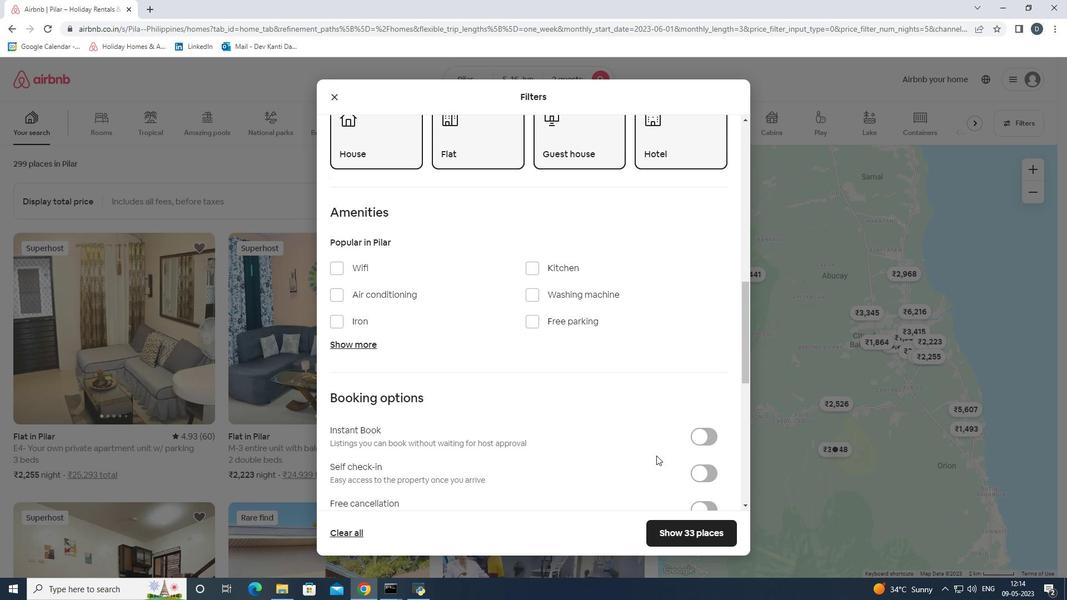 
Action: Mouse scrolled (657, 455) with delta (0, 0)
Screenshot: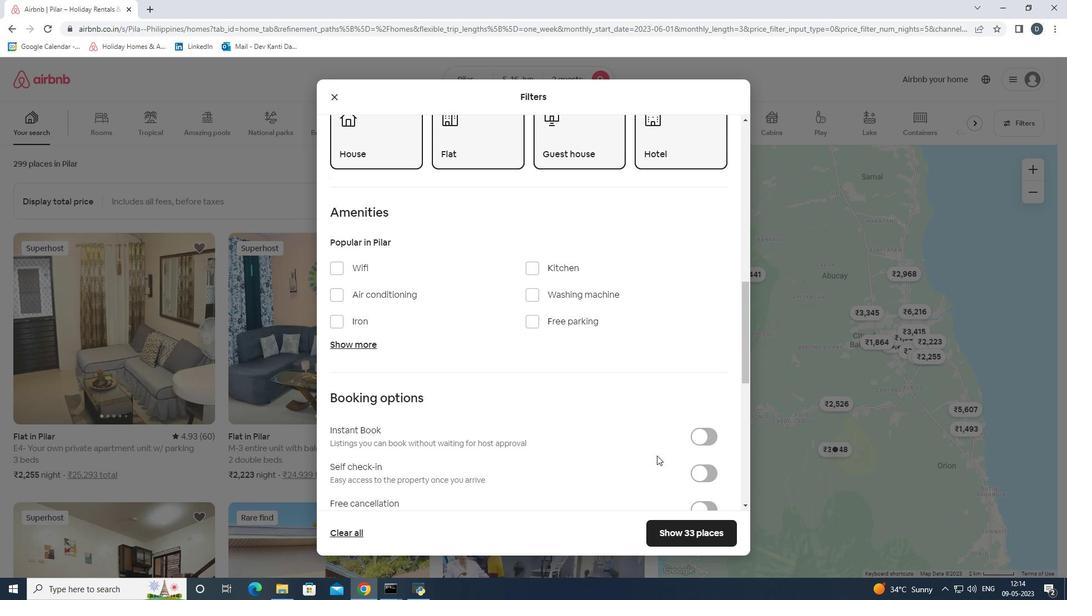 
Action: Mouse moved to (706, 424)
Screenshot: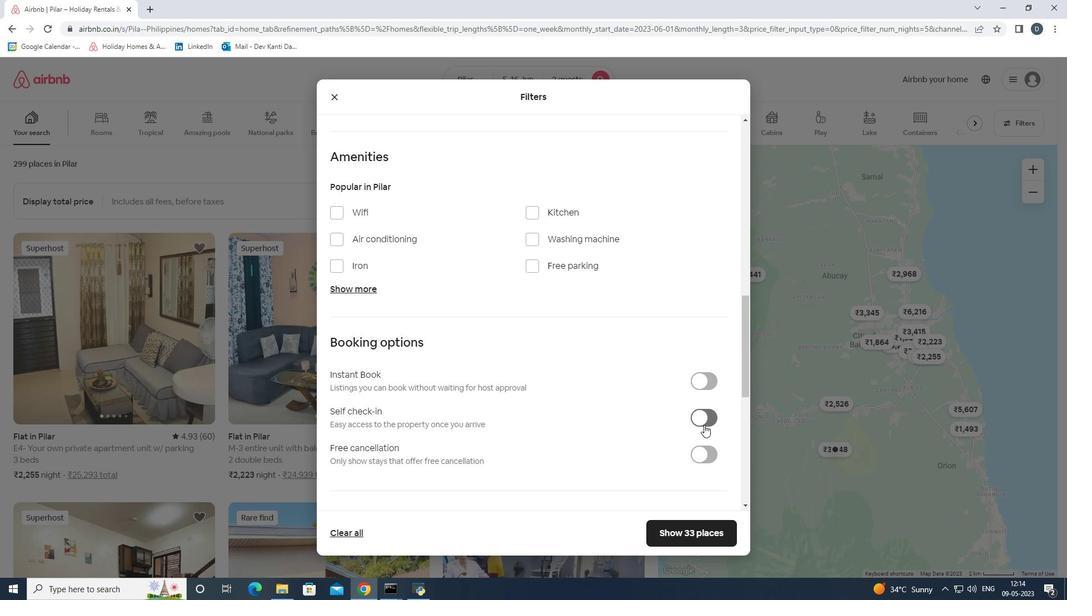 
Action: Mouse pressed left at (706, 424)
Screenshot: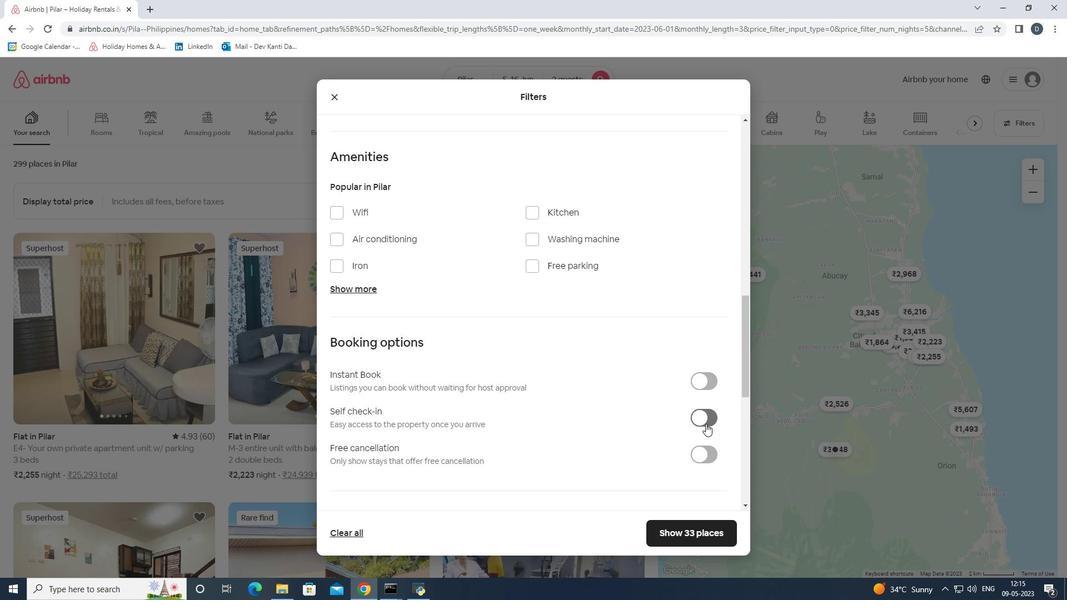 
Action: Mouse scrolled (706, 423) with delta (0, 0)
Screenshot: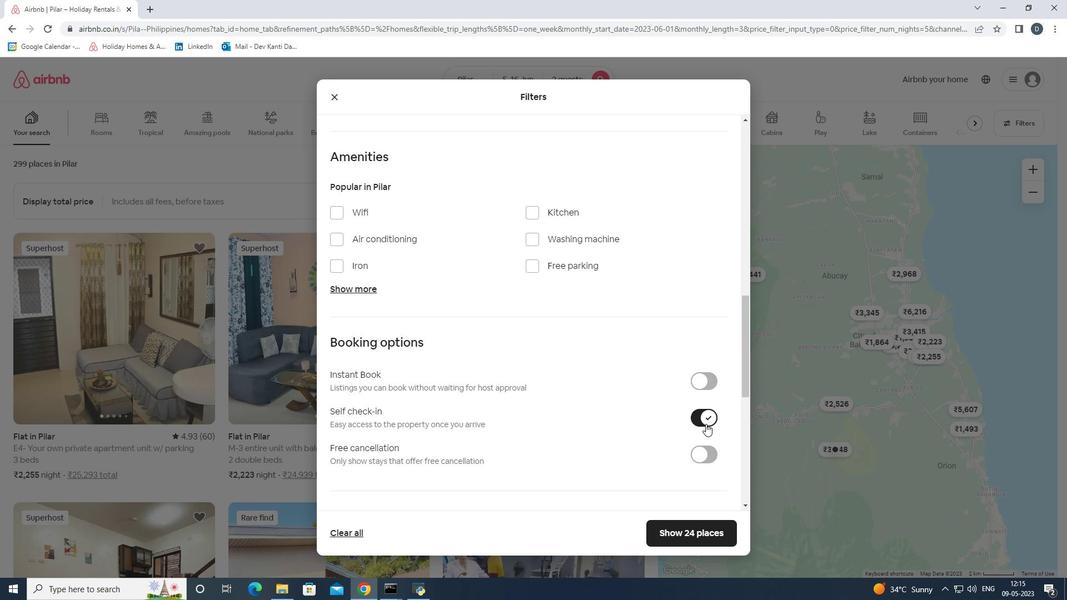 
Action: Mouse scrolled (706, 423) with delta (0, 0)
Screenshot: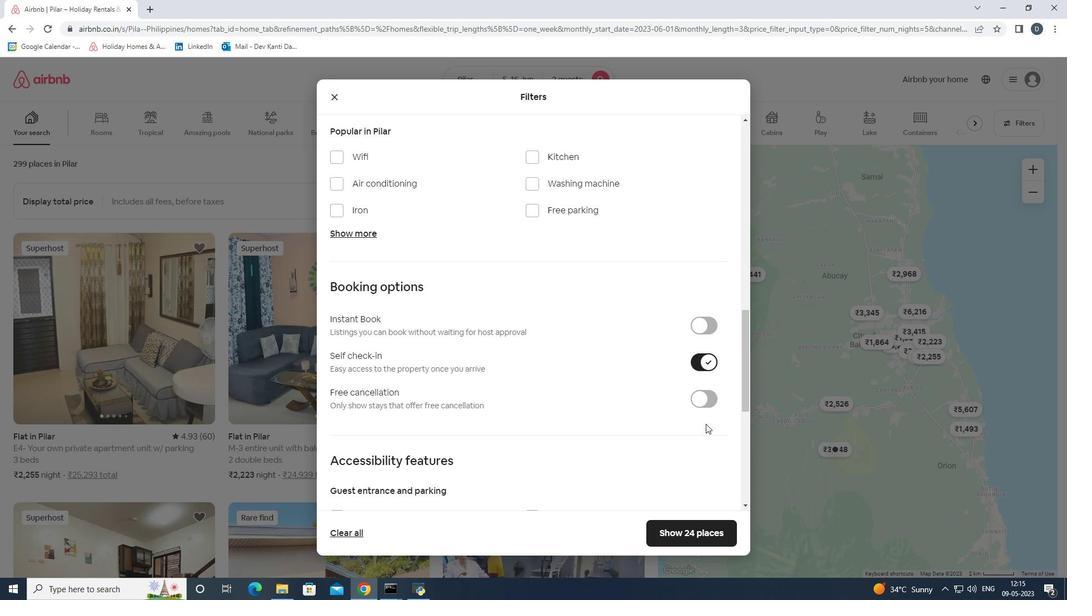 
Action: Mouse scrolled (706, 423) with delta (0, 0)
Screenshot: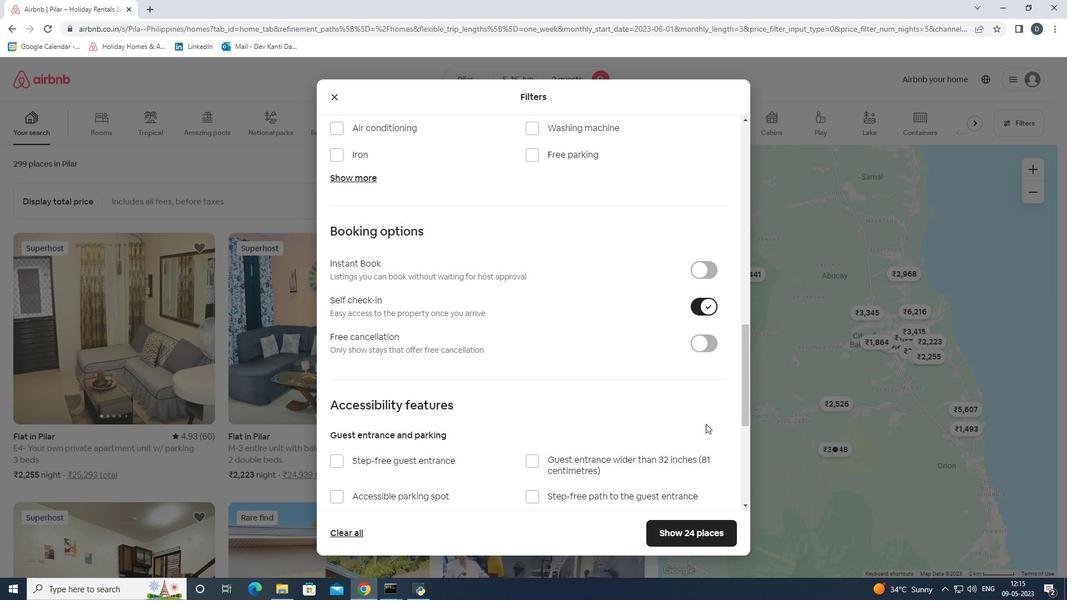 
Action: Mouse scrolled (706, 423) with delta (0, 0)
Screenshot: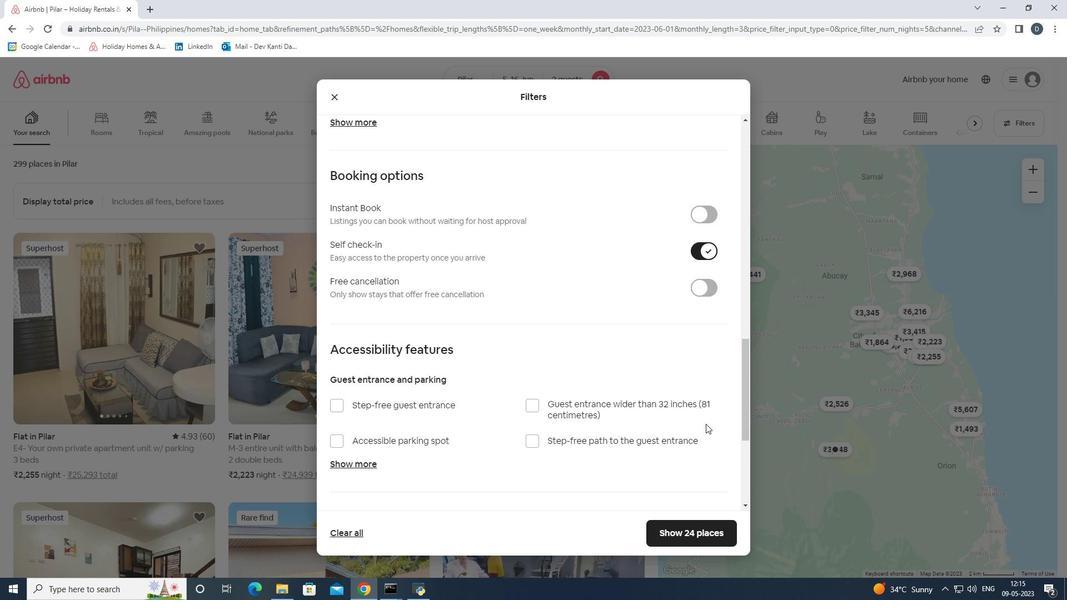 
Action: Mouse scrolled (706, 423) with delta (0, 0)
Screenshot: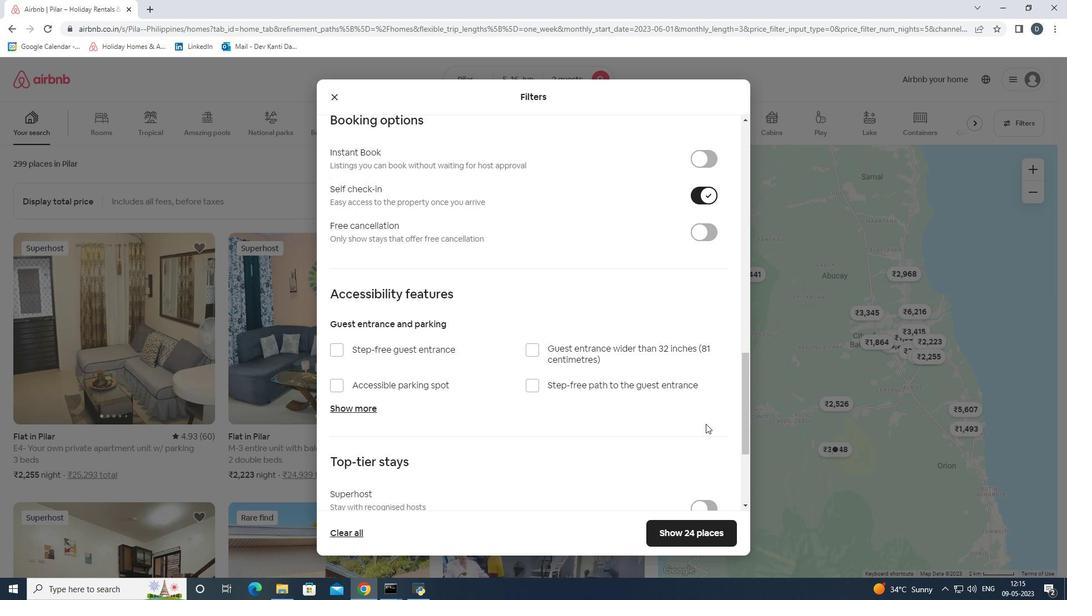 
Action: Mouse scrolled (706, 423) with delta (0, 0)
Screenshot: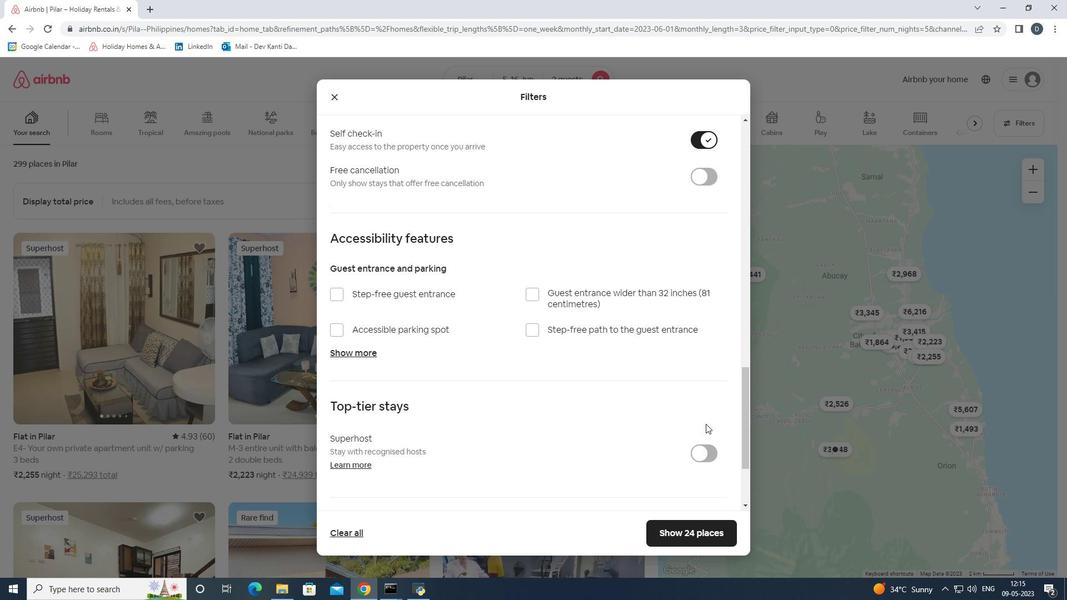 
Action: Mouse scrolled (706, 423) with delta (0, 0)
Screenshot: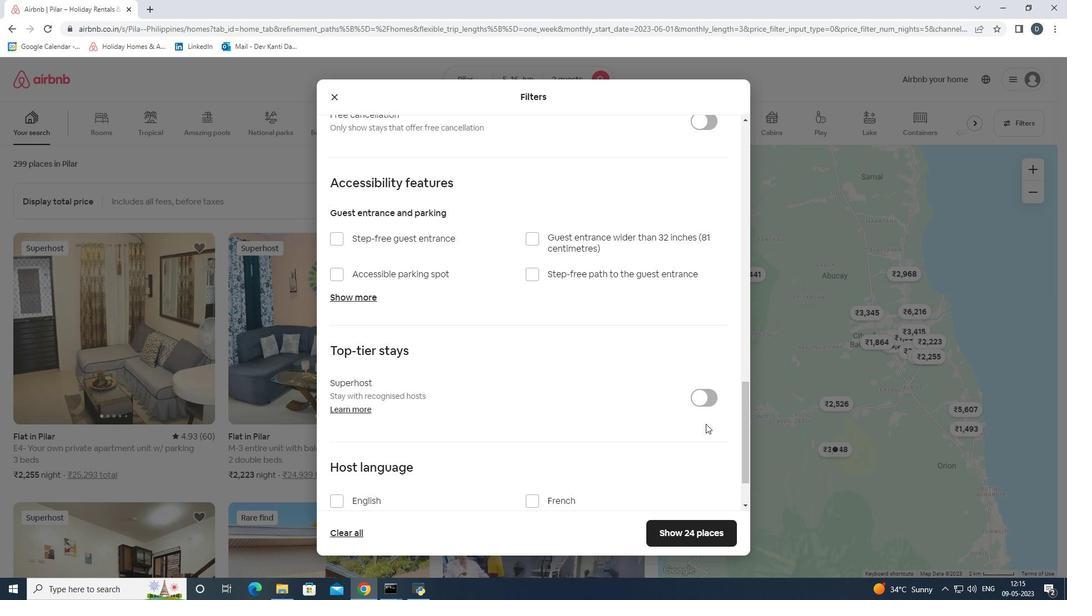 
Action: Mouse scrolled (706, 423) with delta (0, 0)
Screenshot: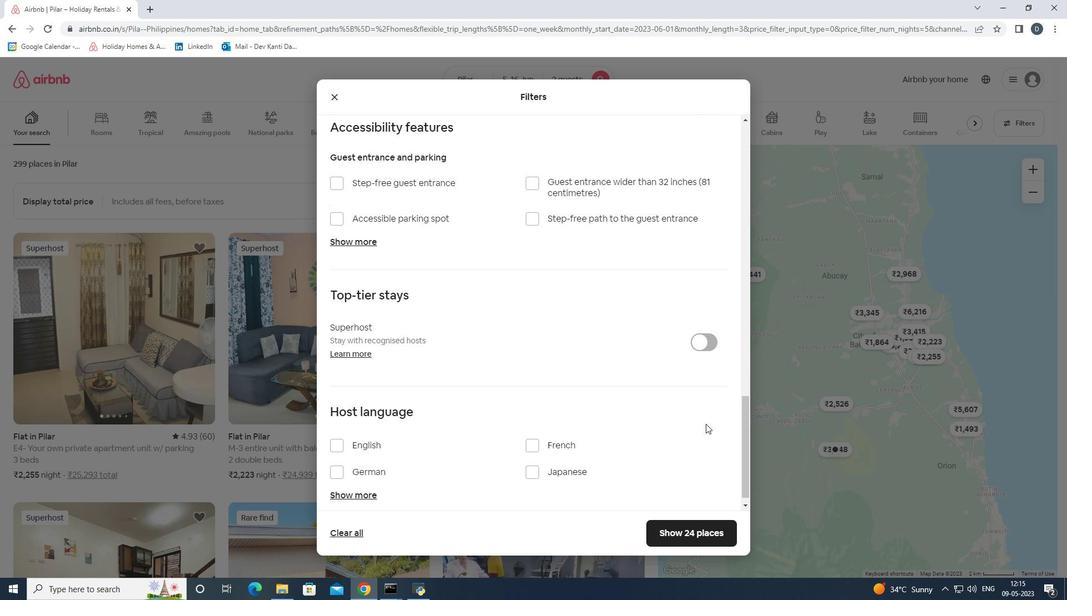 
Action: Mouse moved to (340, 434)
Screenshot: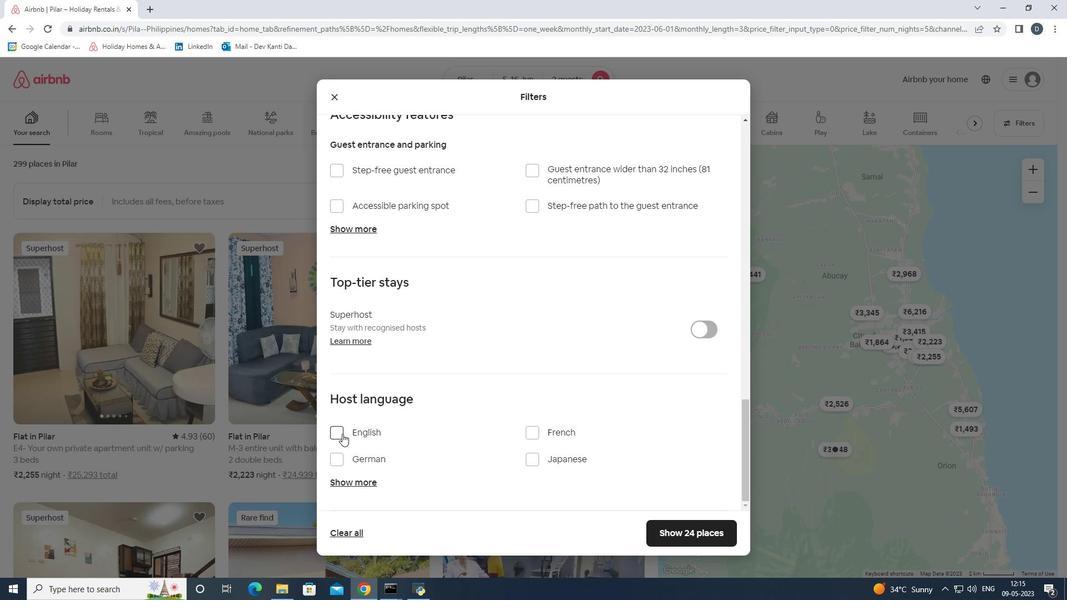 
Action: Mouse pressed left at (340, 434)
Screenshot: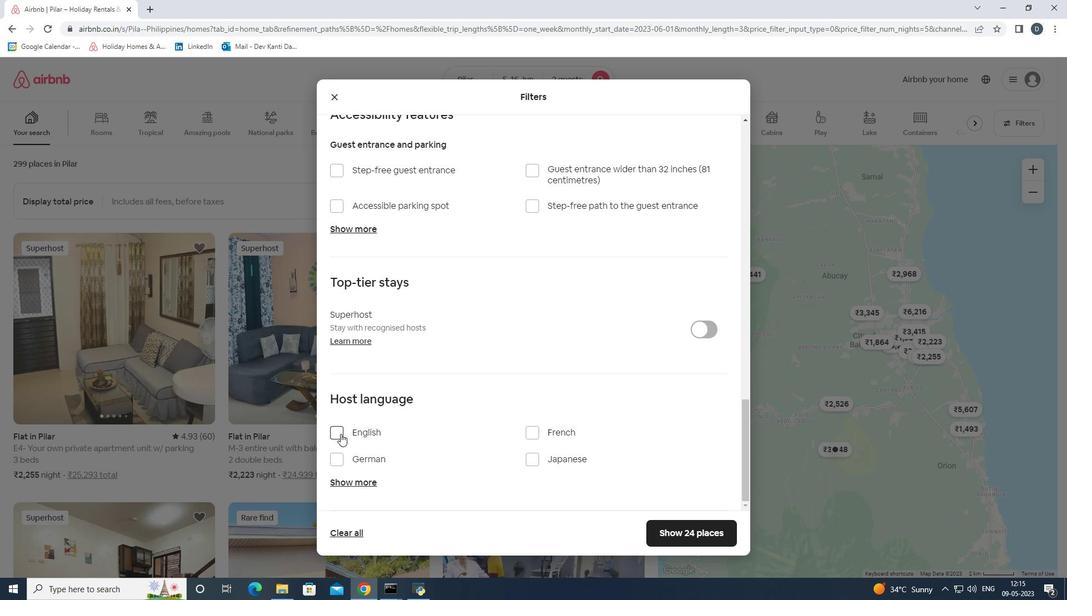
Action: Mouse moved to (676, 529)
Screenshot: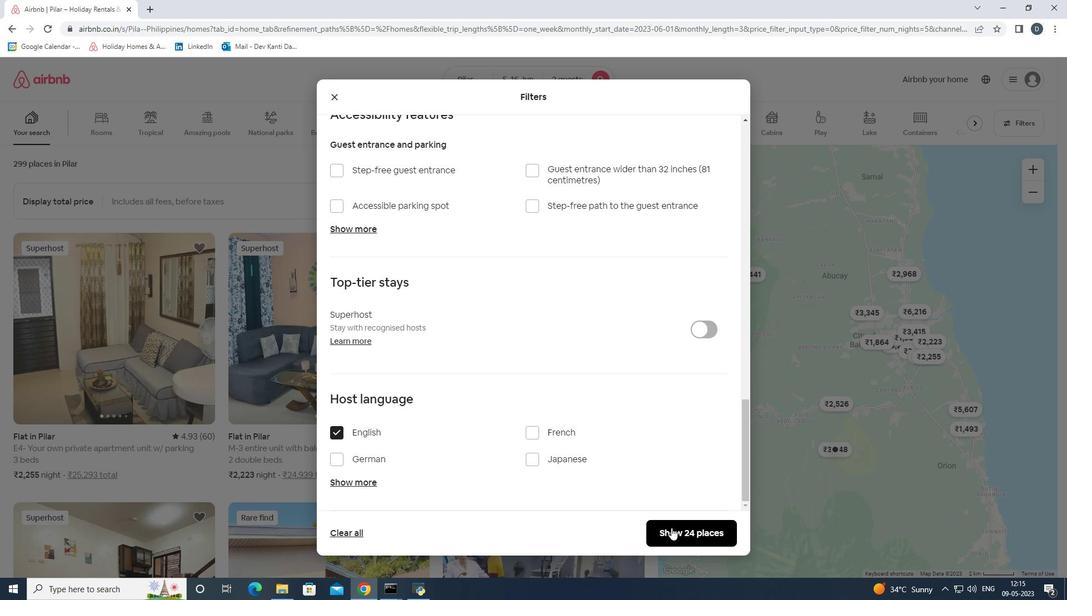 
Action: Mouse pressed left at (676, 529)
Screenshot: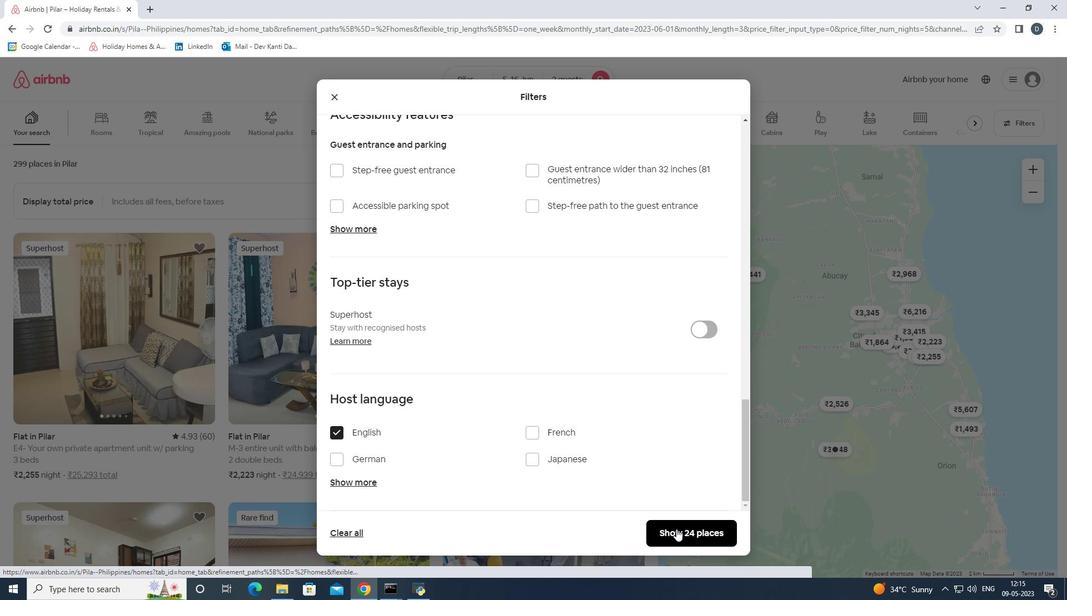 
